 Task: Find an entire place in Jinjiang, China, for 3 adults and 1 child from 3 Aug to 17 Aug, with free cancellation, a price range of ₹3000 to ₹15000, 3 bedrooms, 4 beds, 2 bathrooms, and select 'Guest house' as the property type.
Action: Mouse moved to (410, 153)
Screenshot: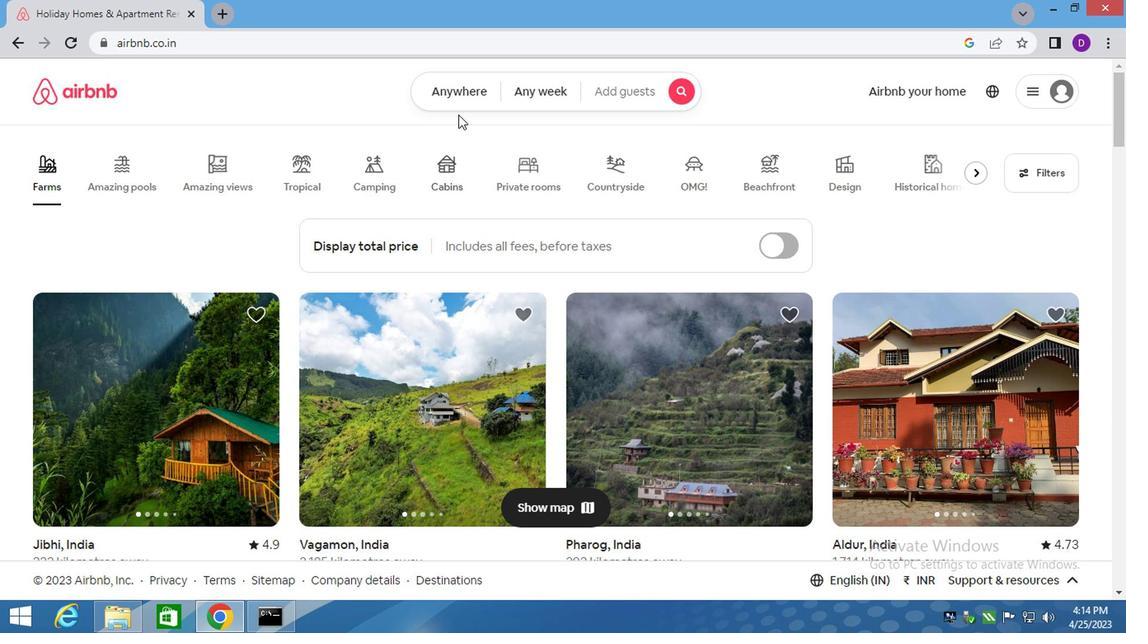 
Action: Mouse pressed left at (410, 153)
Screenshot: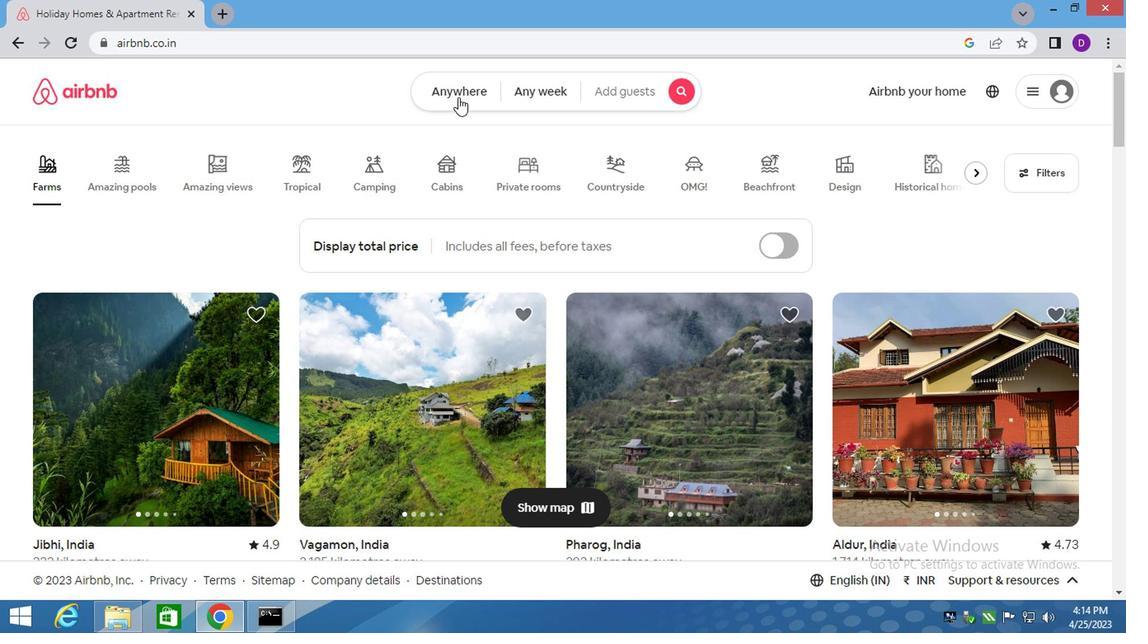 
Action: Mouse moved to (299, 196)
Screenshot: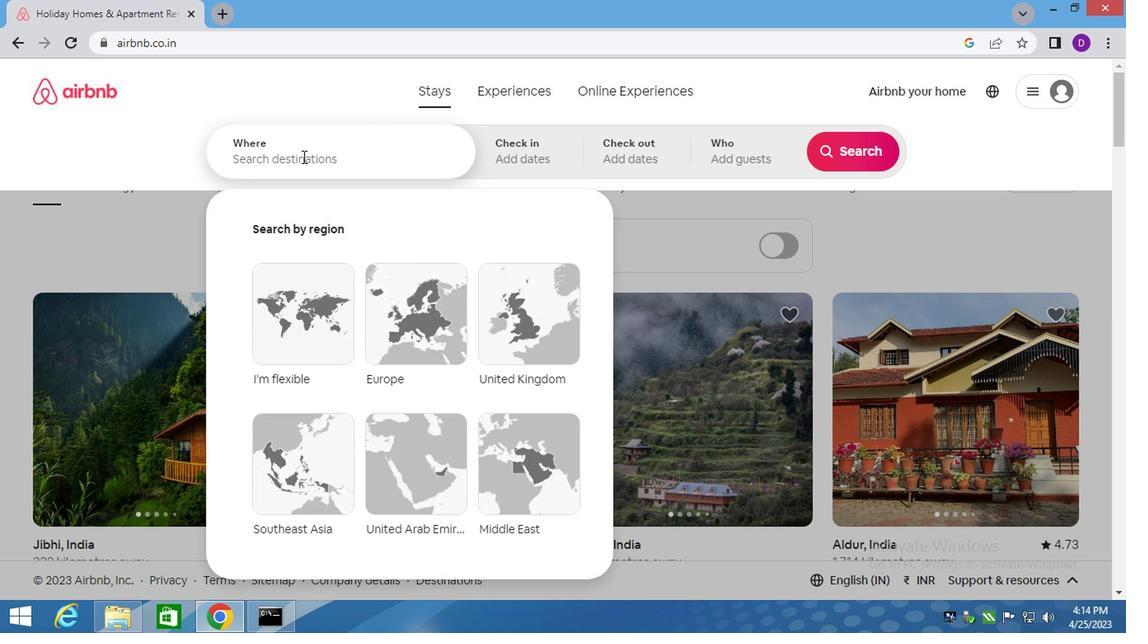 
Action: Mouse pressed left at (299, 196)
Screenshot: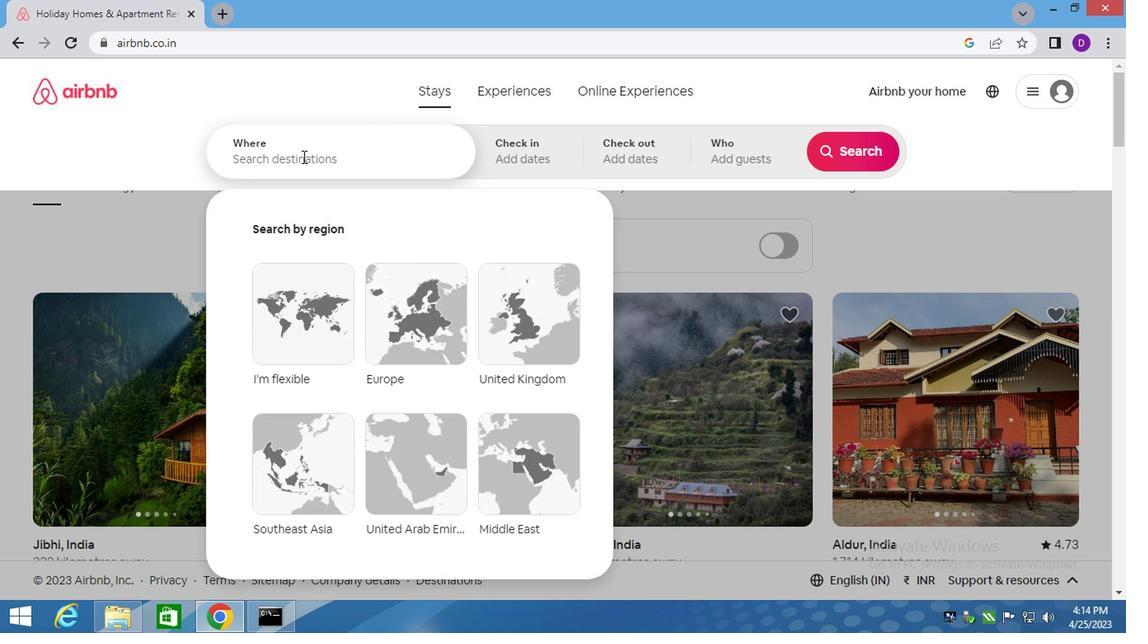 
Action: Key pressed <Key.shift><Key.shift><Key.shift><Key.shift><Key.shift><Key.shift><Key.shift><Key.shift><Key.shift><Key.shift><Key.shift><Key.shift><Key.shift><Key.shift><Key.shift><Key.shift><Key.shift><Key.shift><Key.shift><Key.shift><Key.shift><Key.shift><Key.shift><Key.shift><Key.shift><Key.shift><Key.shift><Key.shift><Key.shift><Key.shift><Key.shift><Key.shift><Key.shift><Key.shift><Key.shift>JINJIANG,<Key.space><Key.shift>CHINA<Key.enter>
Screenshot: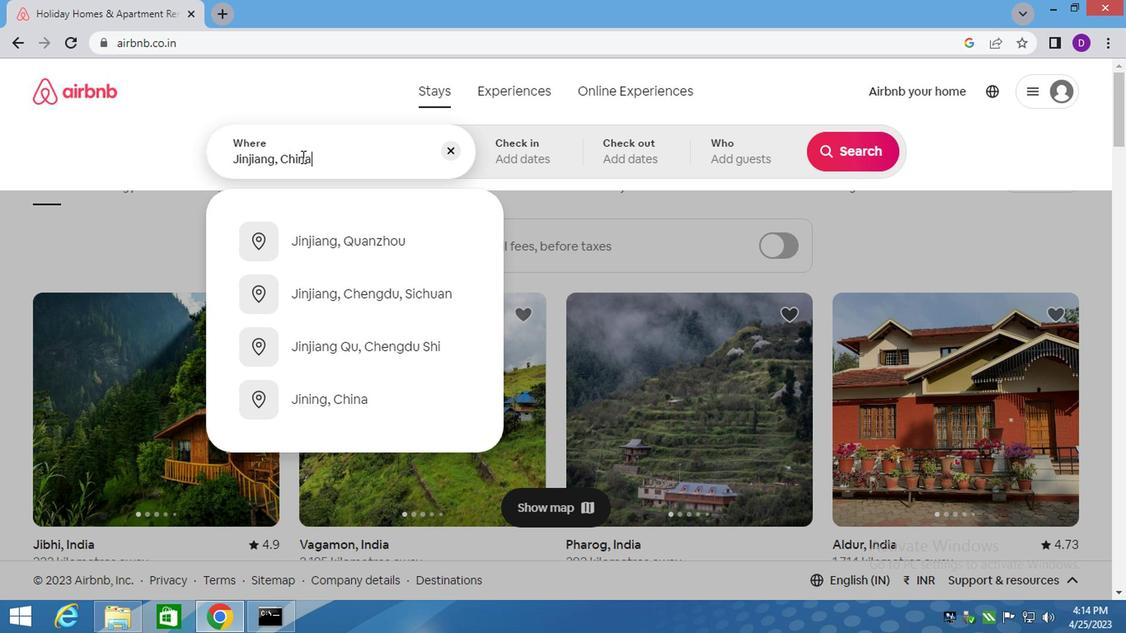 
Action: Mouse moved to (689, 287)
Screenshot: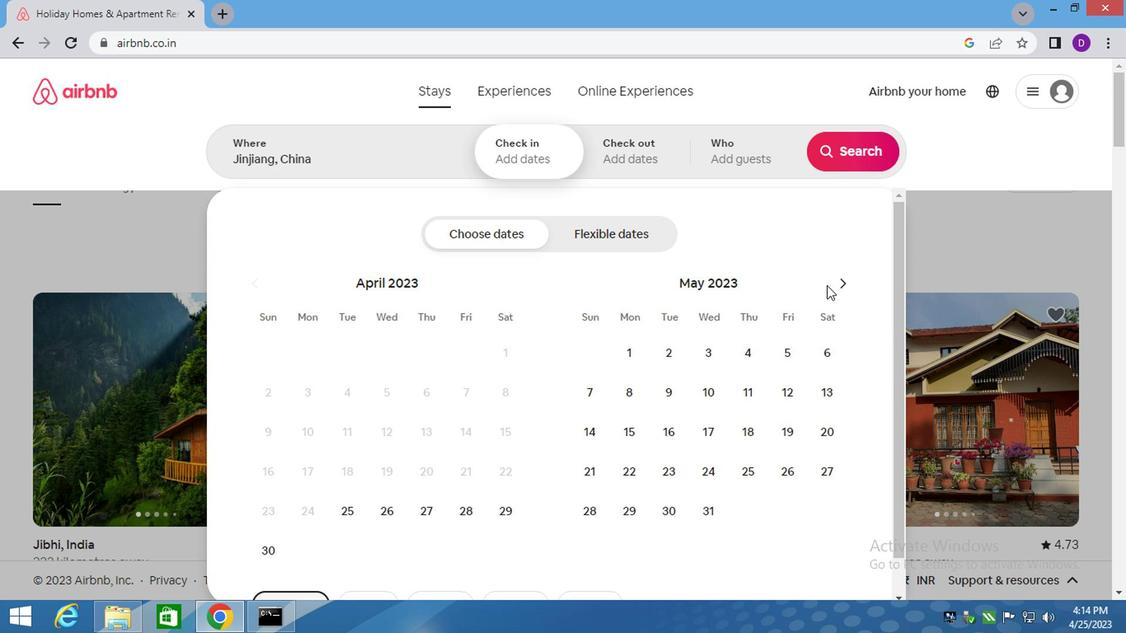 
Action: Mouse pressed left at (689, 287)
Screenshot: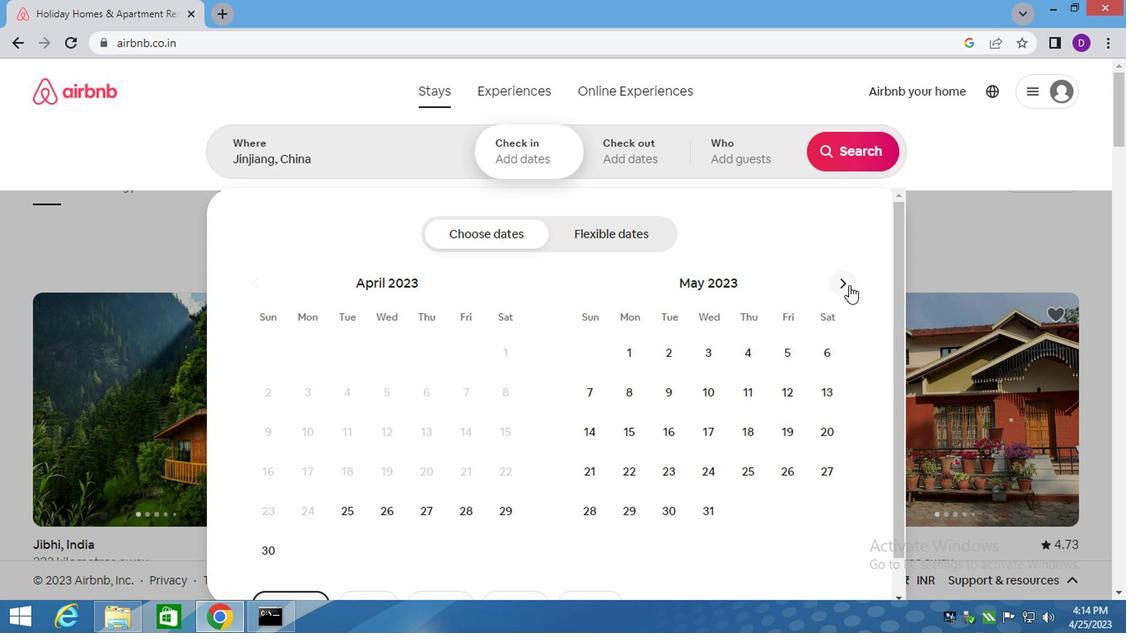 
Action: Mouse pressed left at (689, 287)
Screenshot: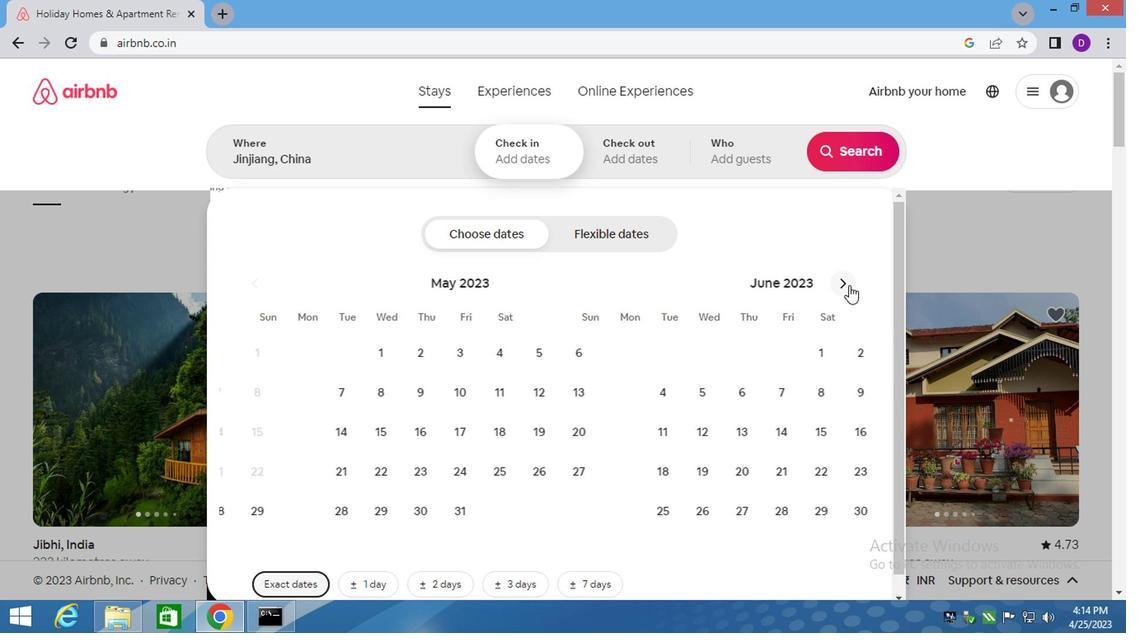 
Action: Mouse pressed left at (689, 287)
Screenshot: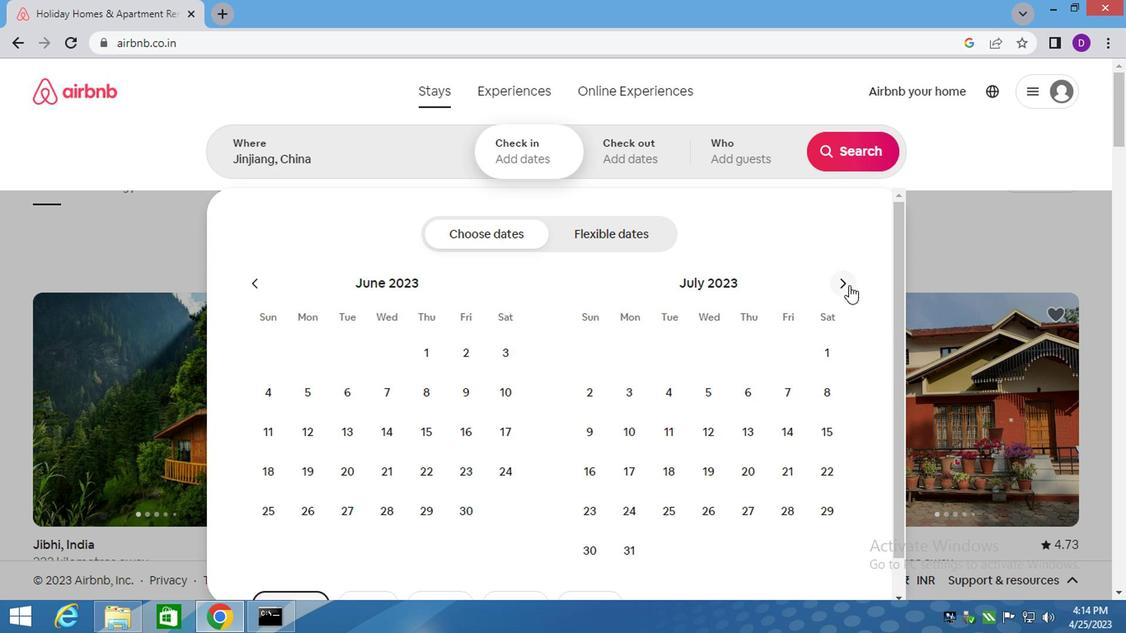 
Action: Mouse moved to (617, 335)
Screenshot: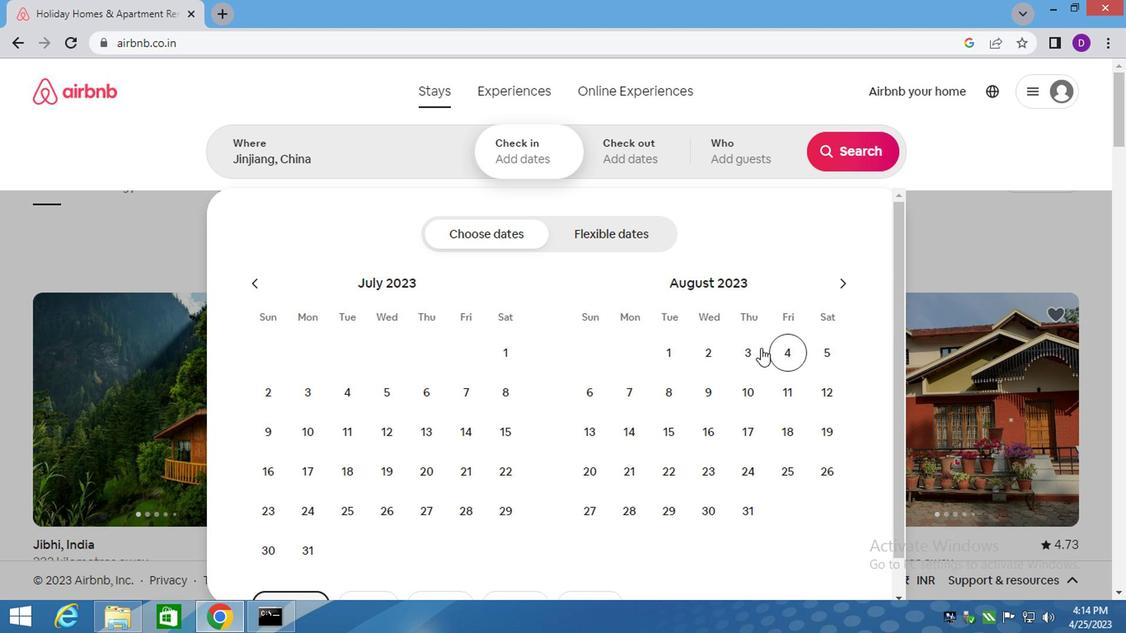 
Action: Mouse pressed left at (617, 335)
Screenshot: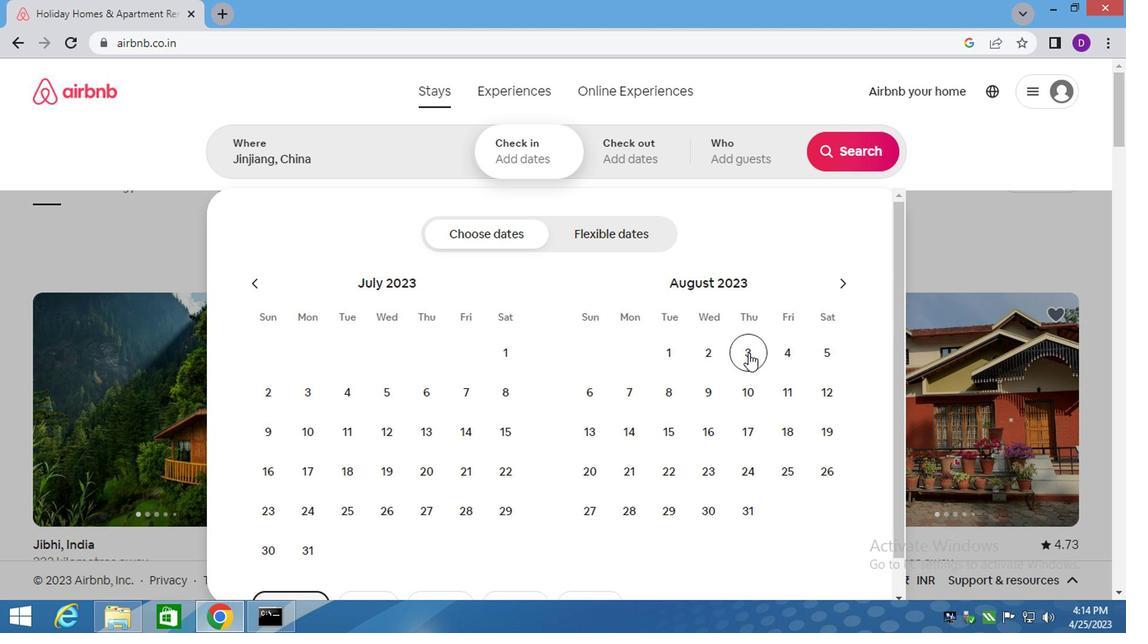 
Action: Mouse moved to (606, 394)
Screenshot: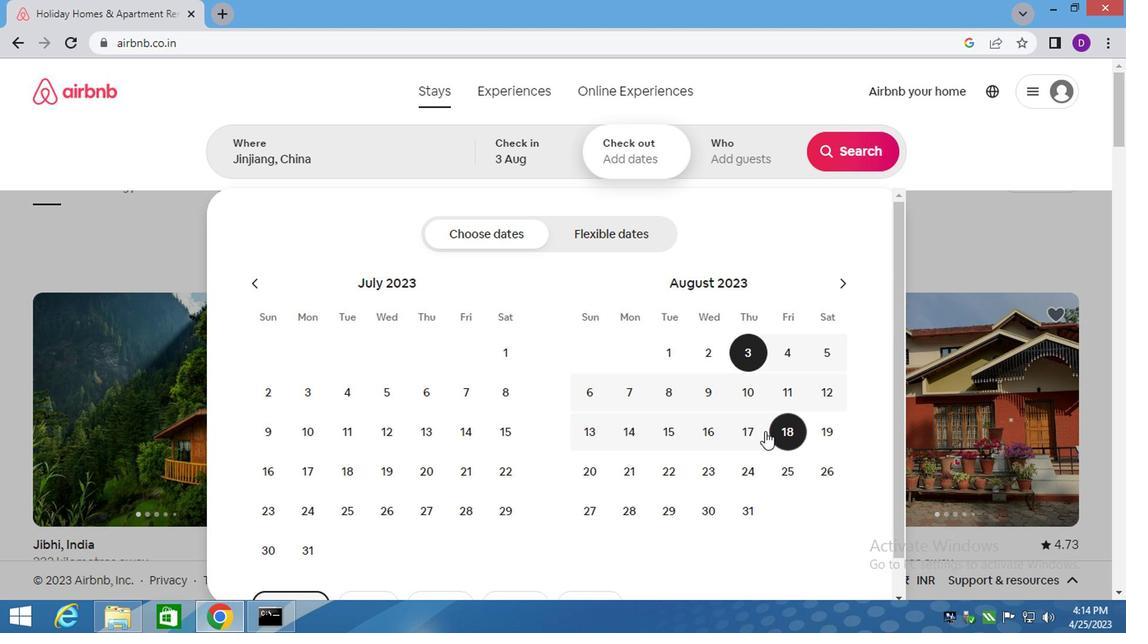
Action: Mouse pressed left at (606, 394)
Screenshot: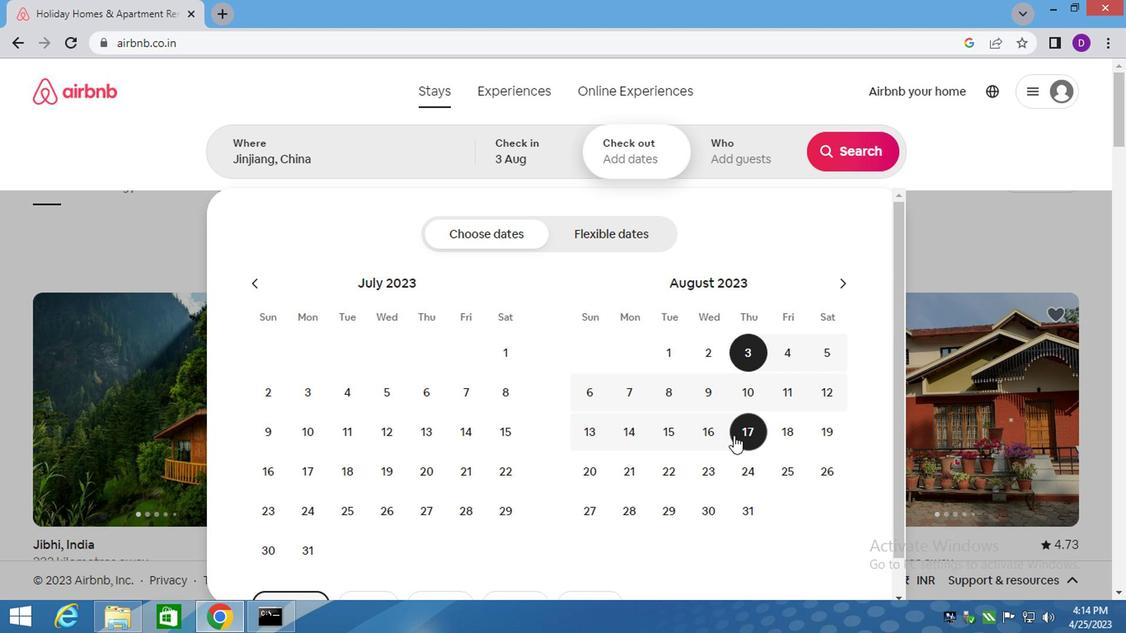
Action: Mouse moved to (609, 207)
Screenshot: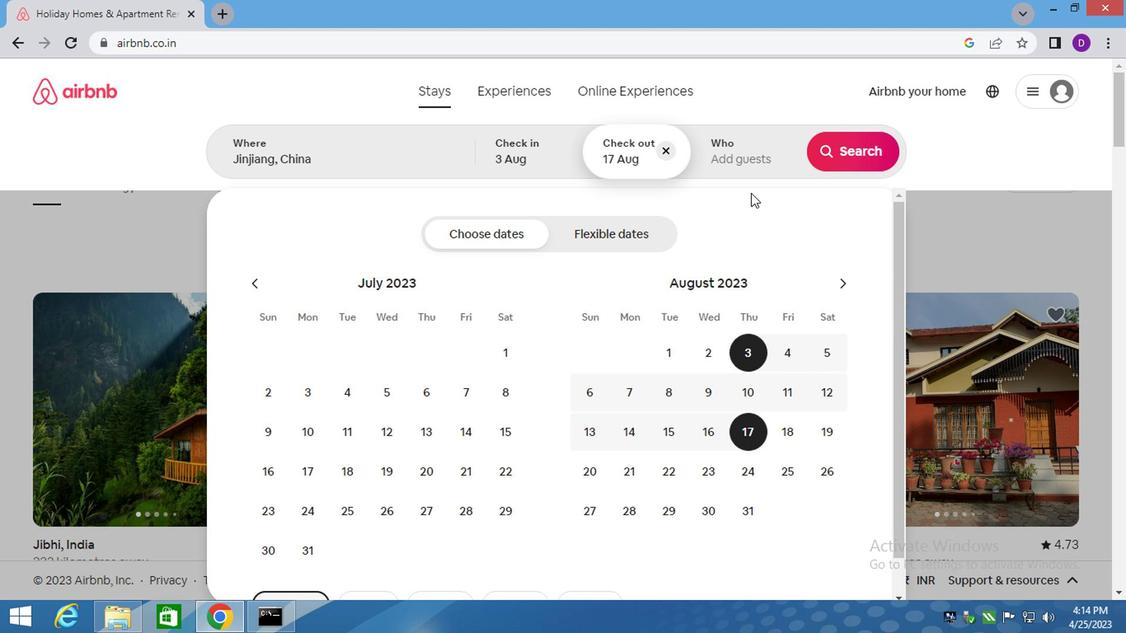 
Action: Mouse pressed left at (609, 207)
Screenshot: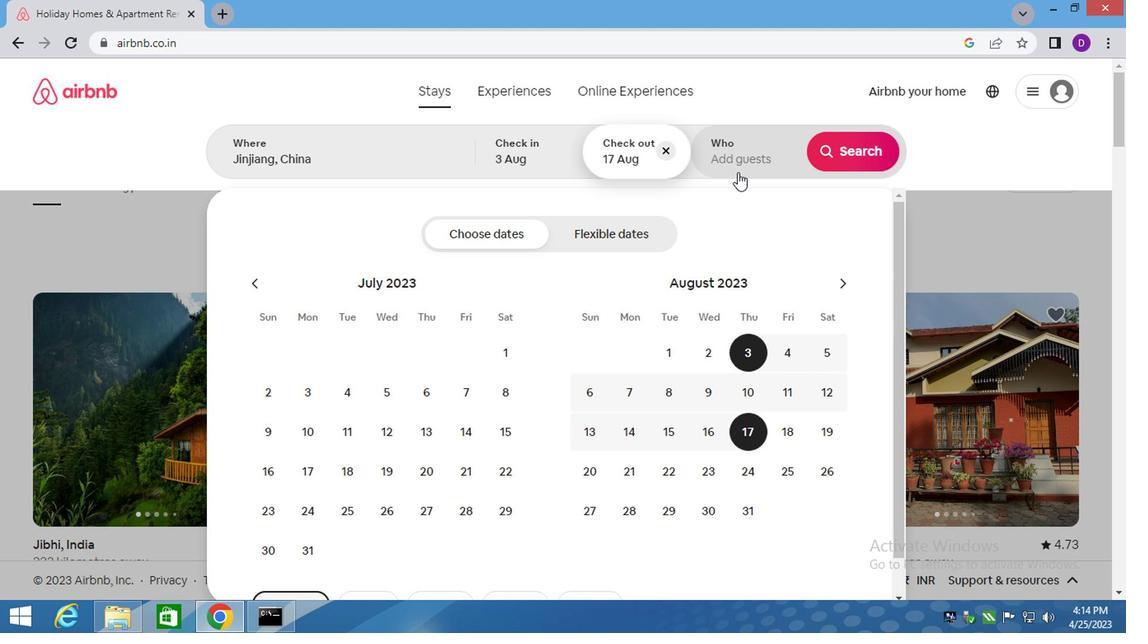 
Action: Mouse moved to (690, 256)
Screenshot: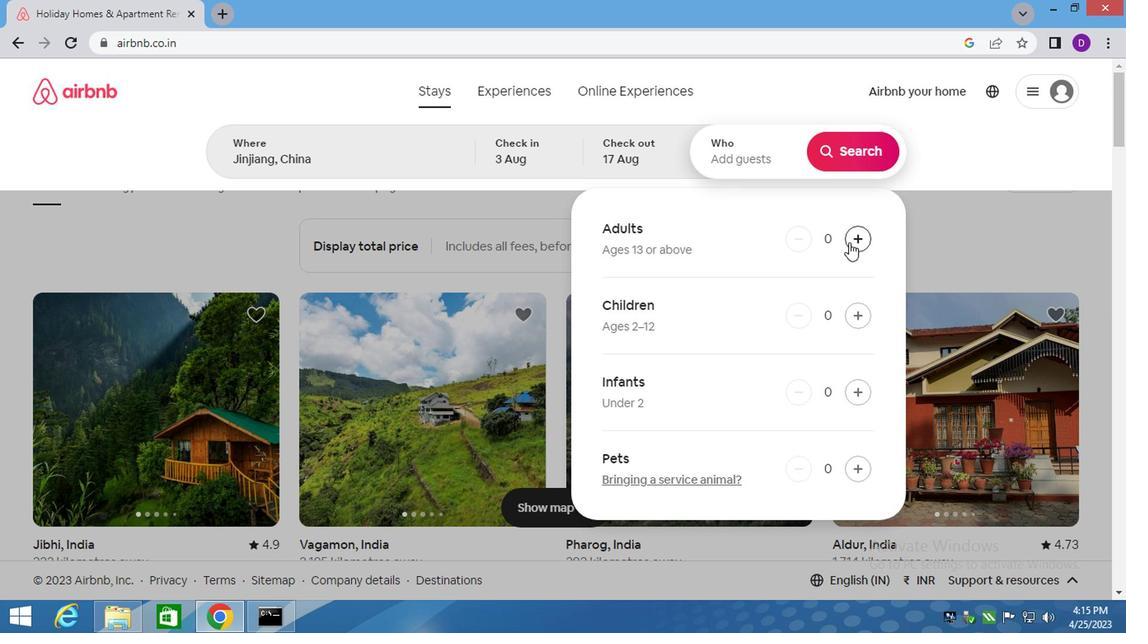 
Action: Mouse pressed left at (690, 256)
Screenshot: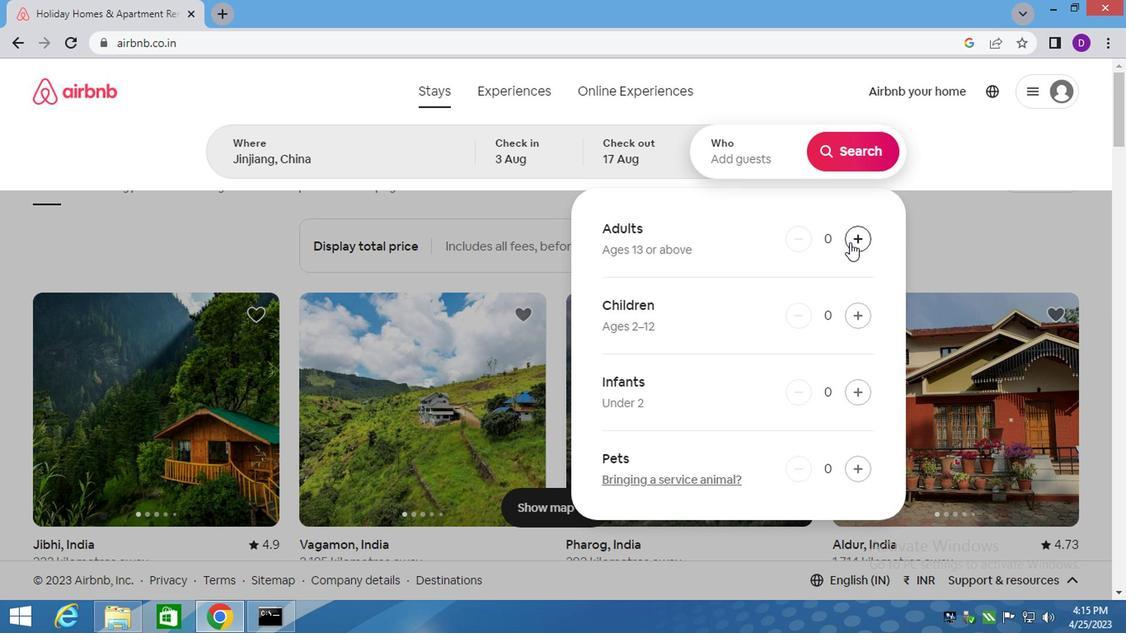 
Action: Mouse moved to (690, 255)
Screenshot: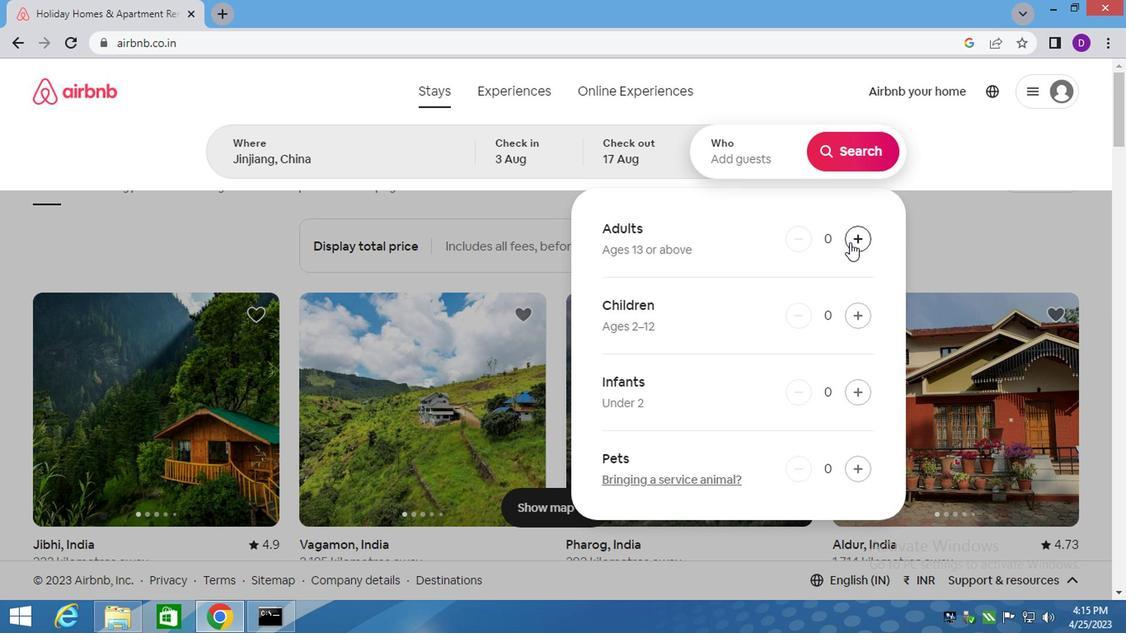 
Action: Mouse pressed left at (690, 255)
Screenshot: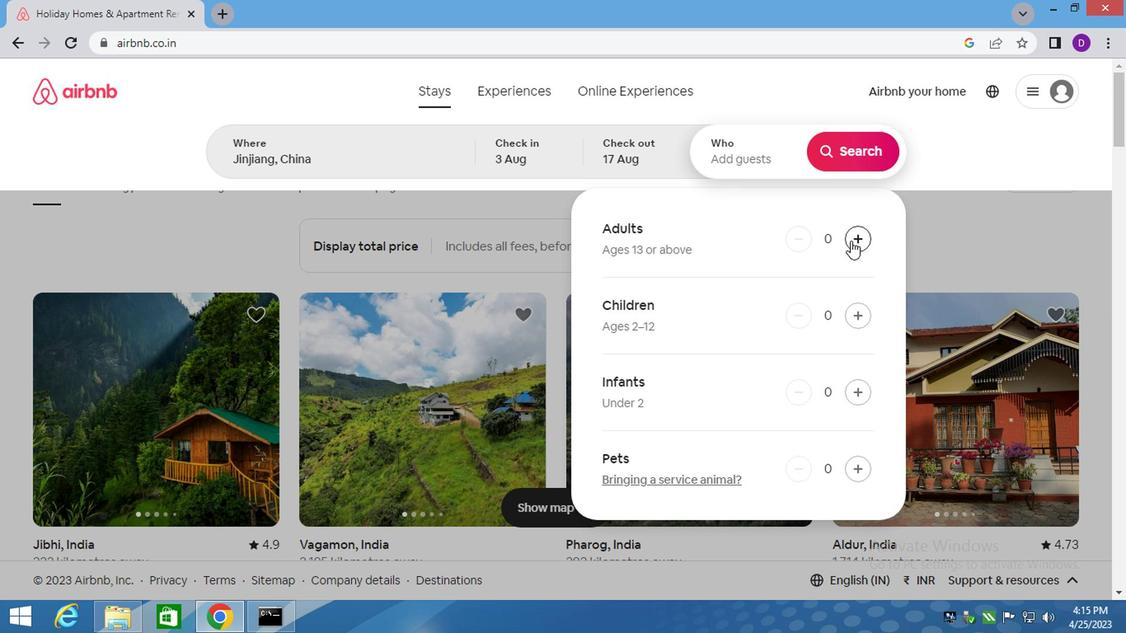 
Action: Mouse pressed left at (690, 255)
Screenshot: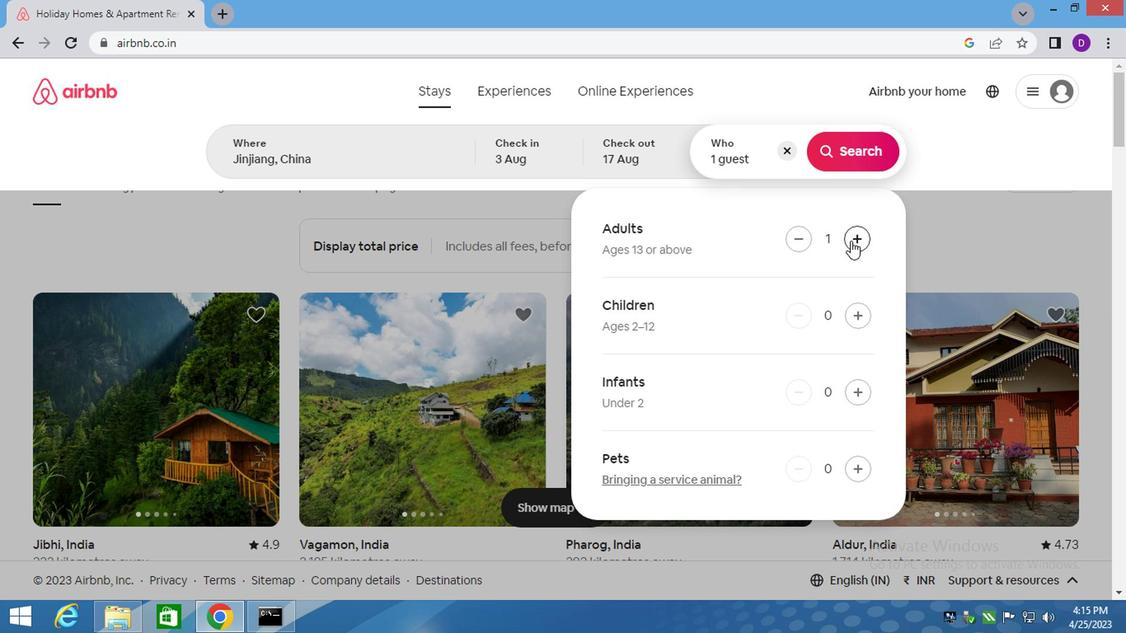 
Action: Mouse moved to (692, 310)
Screenshot: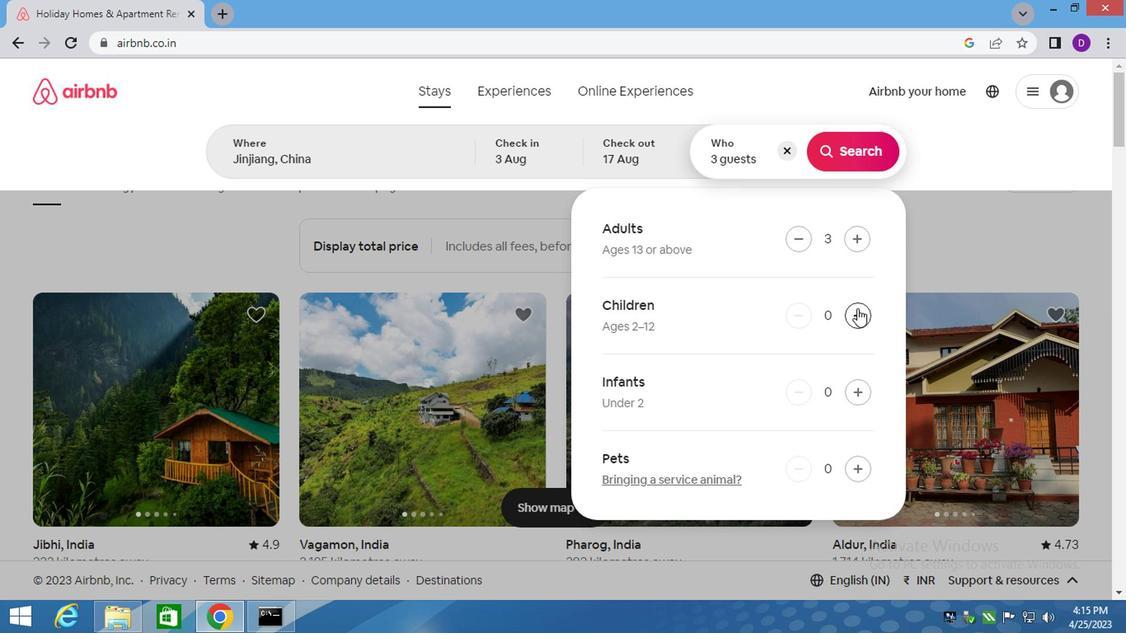 
Action: Mouse pressed left at (692, 310)
Screenshot: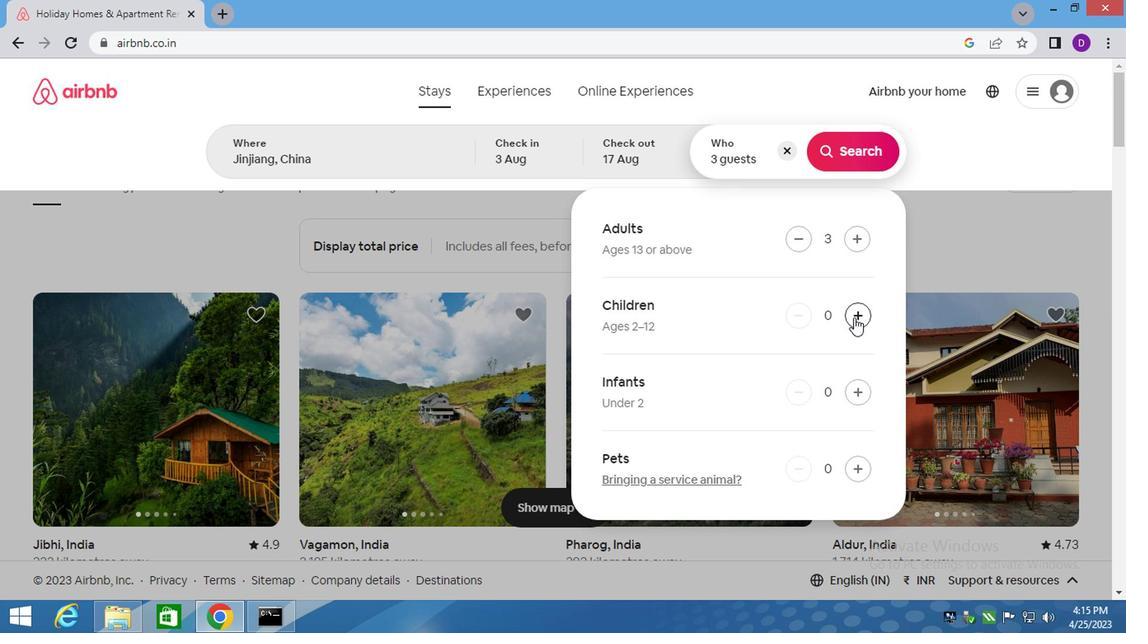 
Action: Mouse moved to (684, 191)
Screenshot: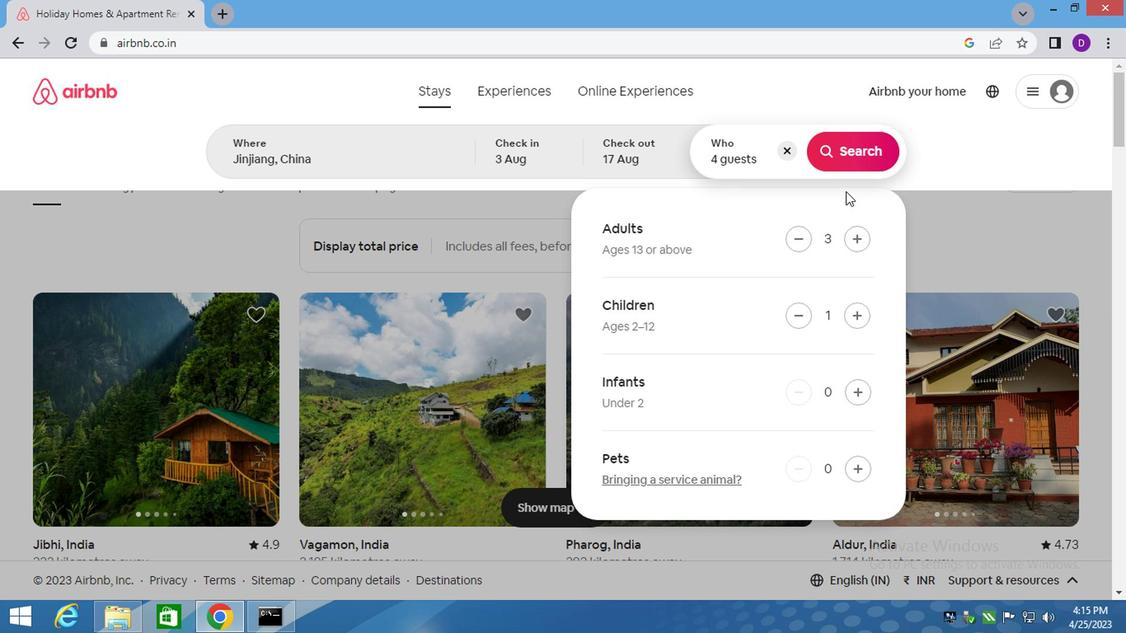 
Action: Mouse pressed left at (684, 191)
Screenshot: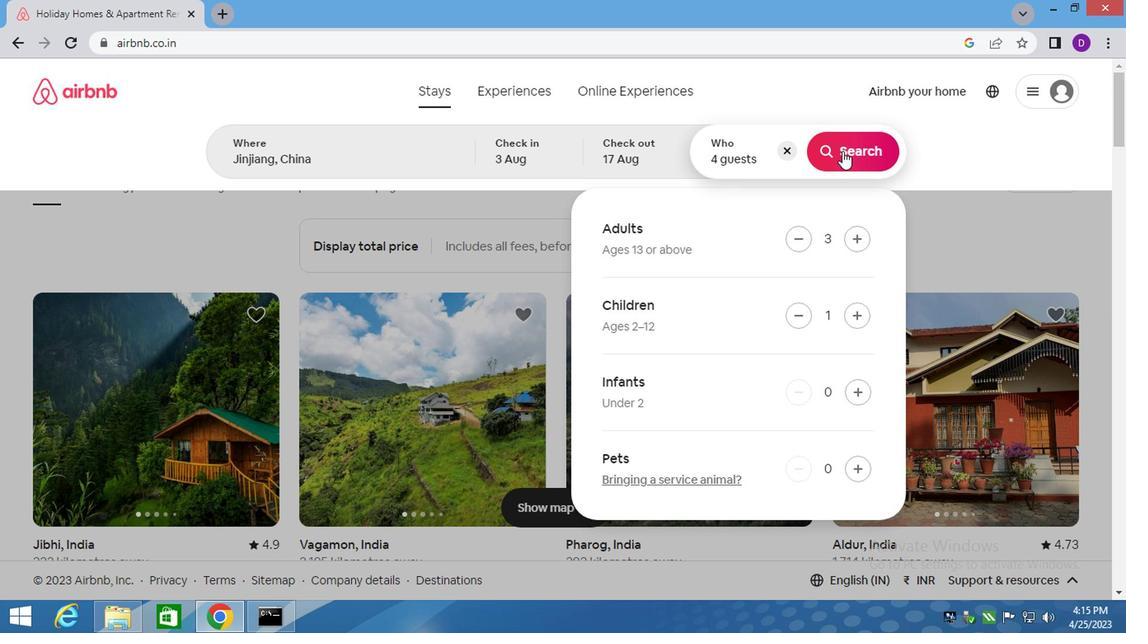 
Action: Mouse moved to (831, 188)
Screenshot: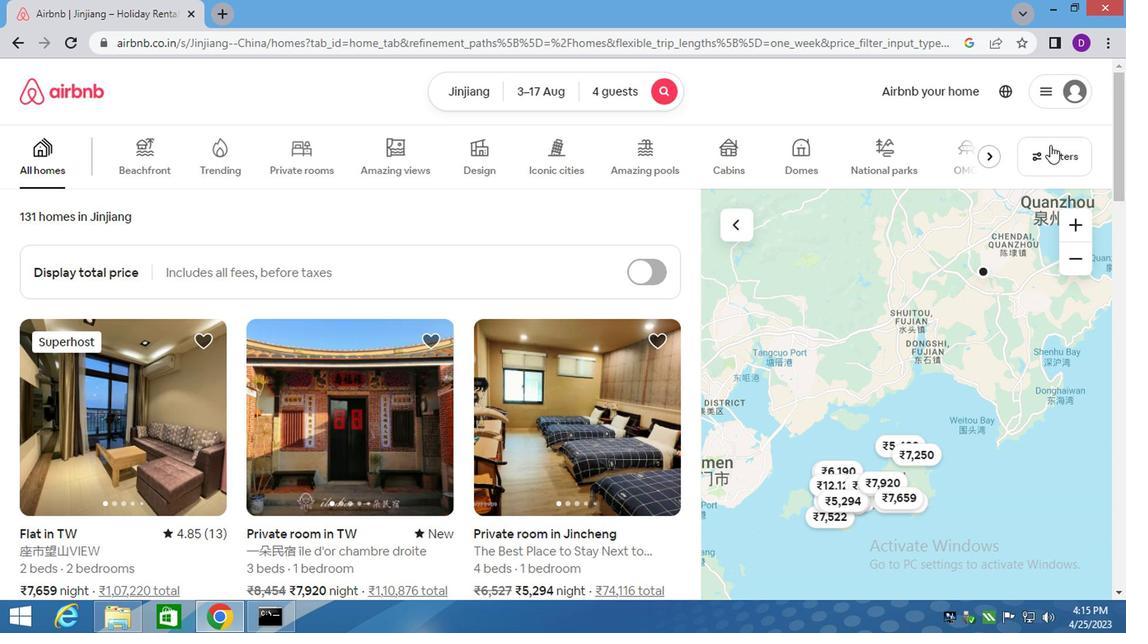
Action: Mouse pressed left at (831, 188)
Screenshot: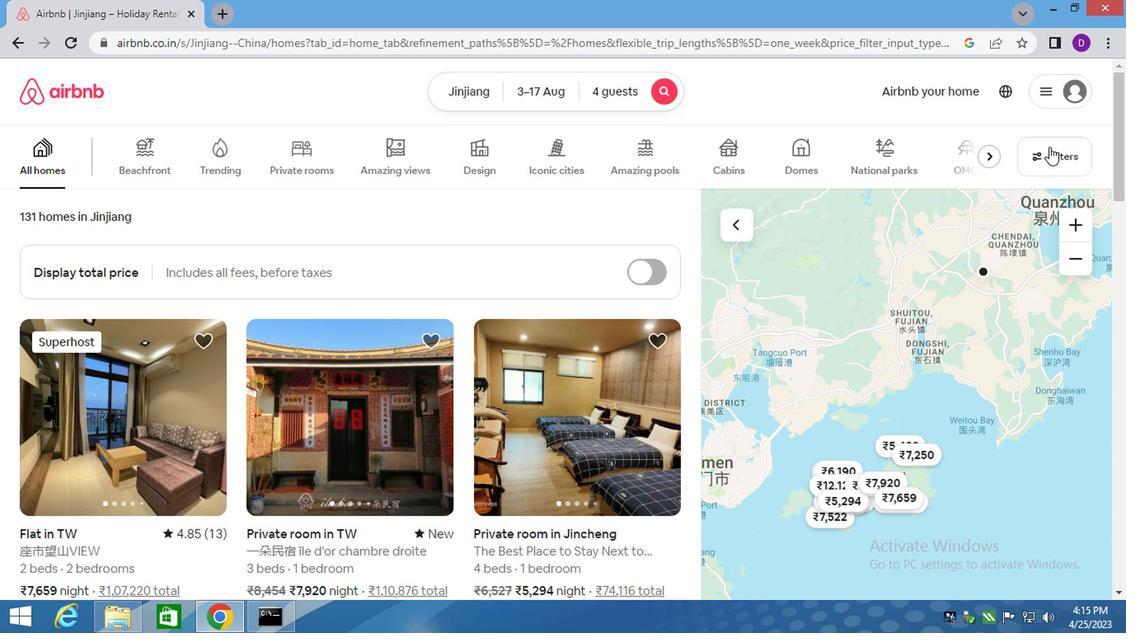 
Action: Mouse moved to (339, 343)
Screenshot: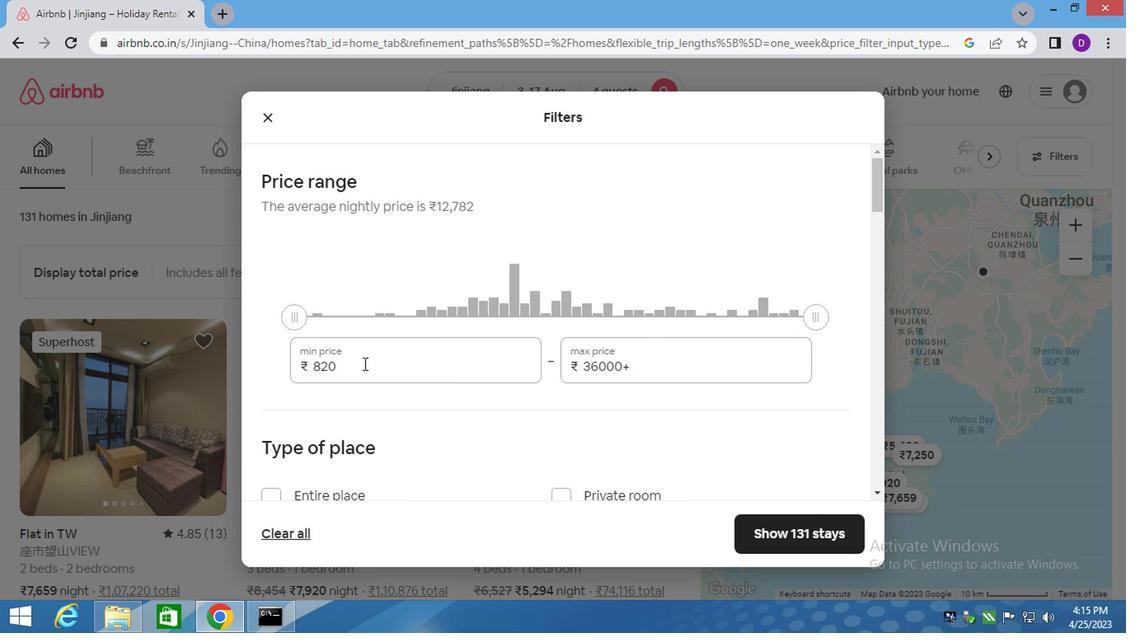 
Action: Mouse pressed left at (339, 343)
Screenshot: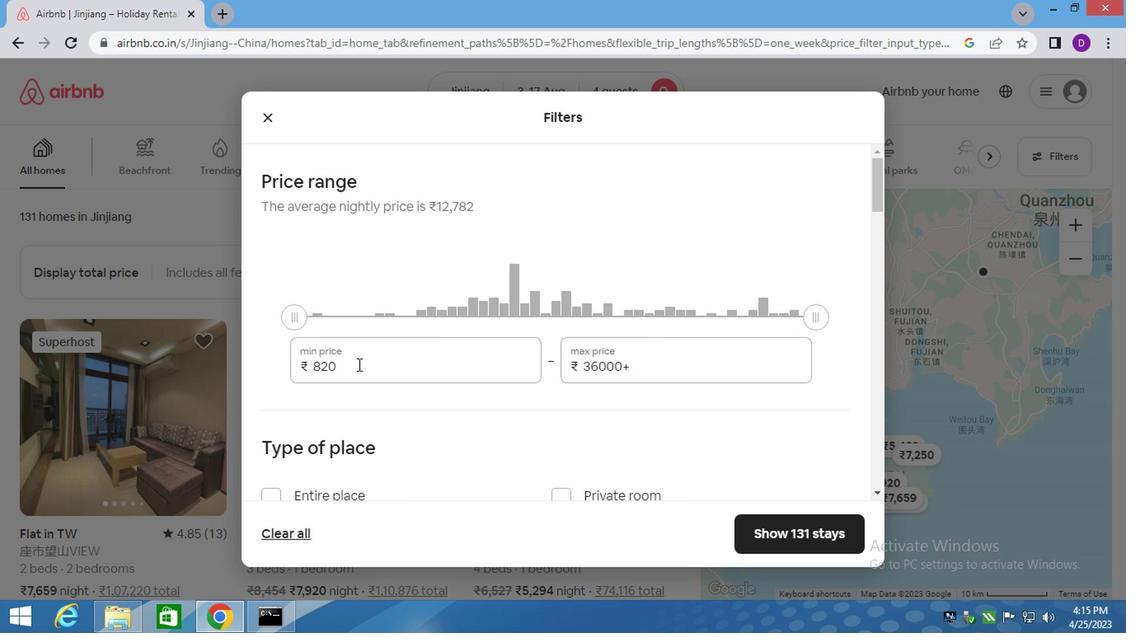 
Action: Mouse pressed left at (339, 343)
Screenshot: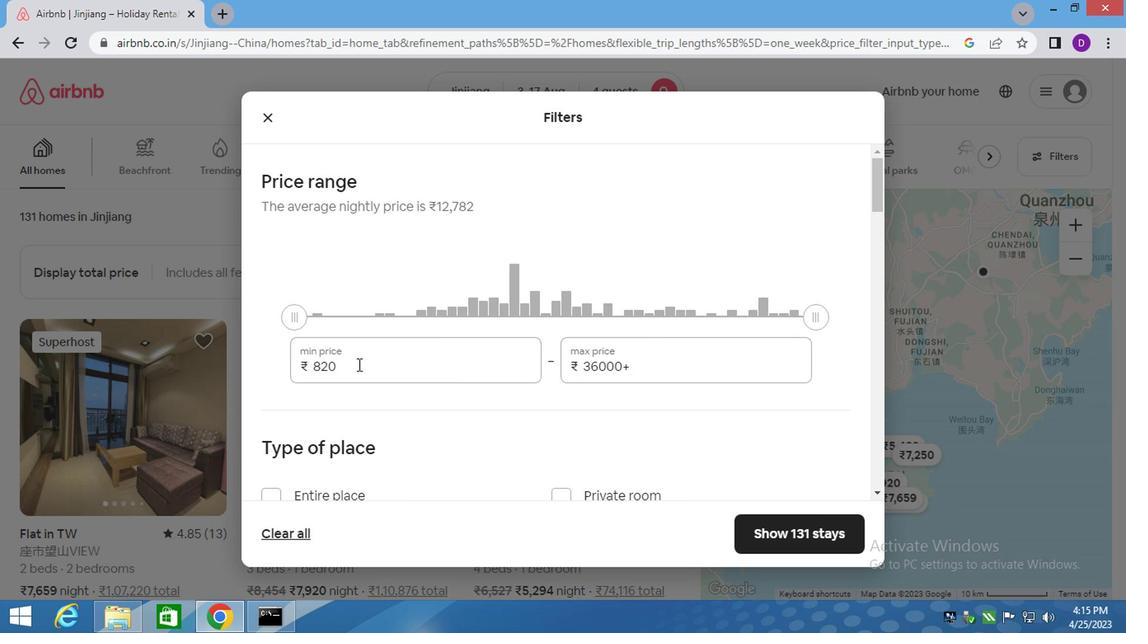 
Action: Key pressed 3000<Key.tab>15000
Screenshot: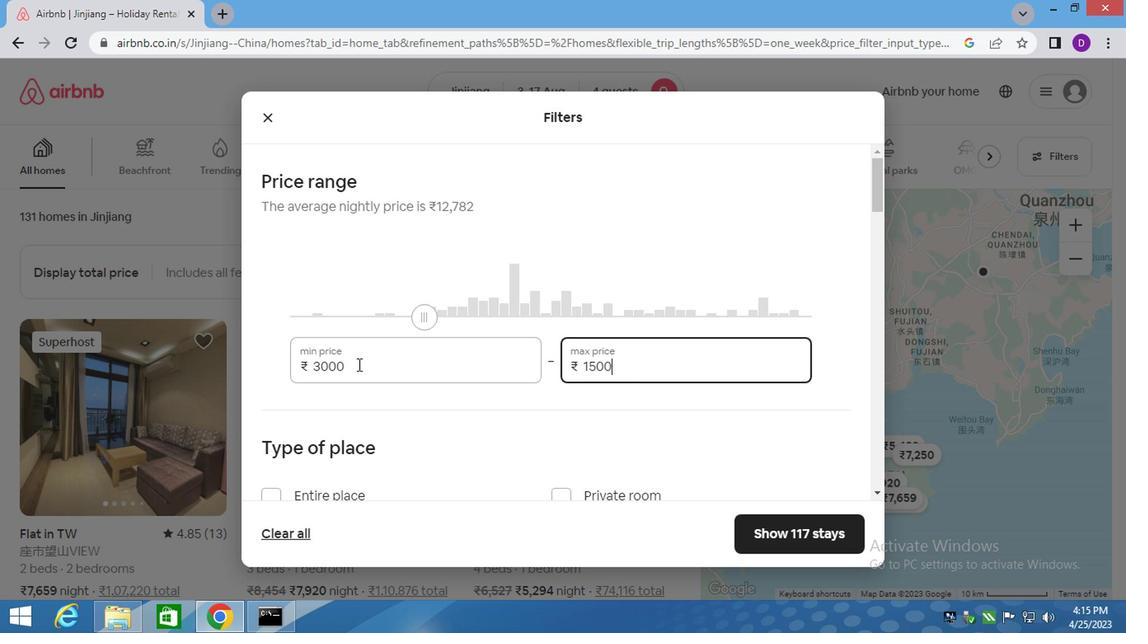 
Action: Mouse moved to (262, 403)
Screenshot: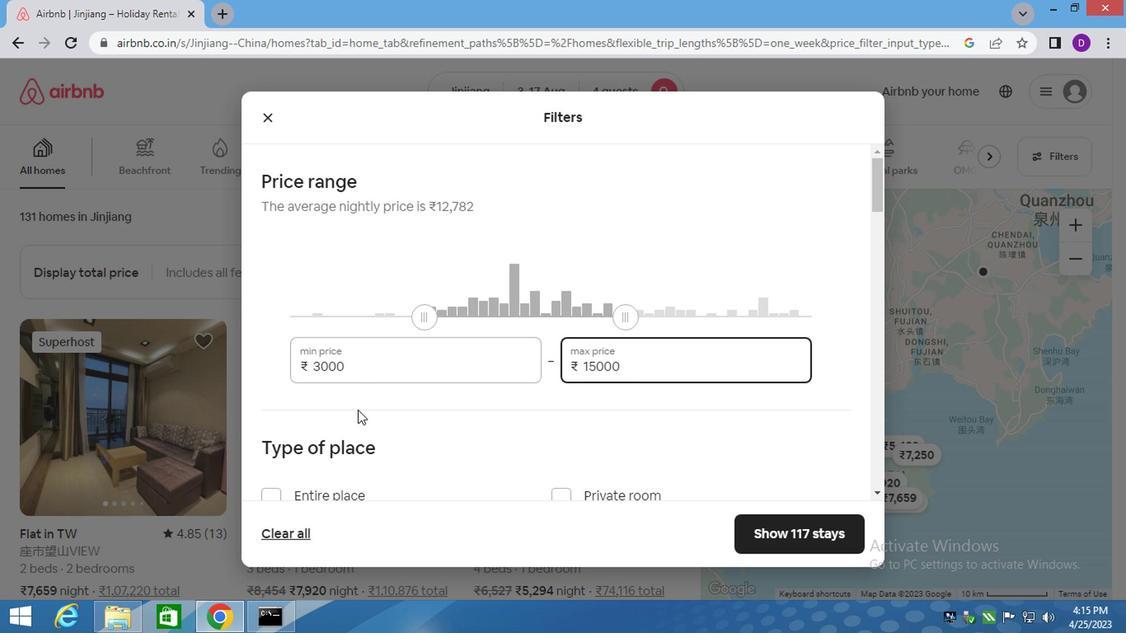 
Action: Mouse scrolled (262, 402) with delta (0, 0)
Screenshot: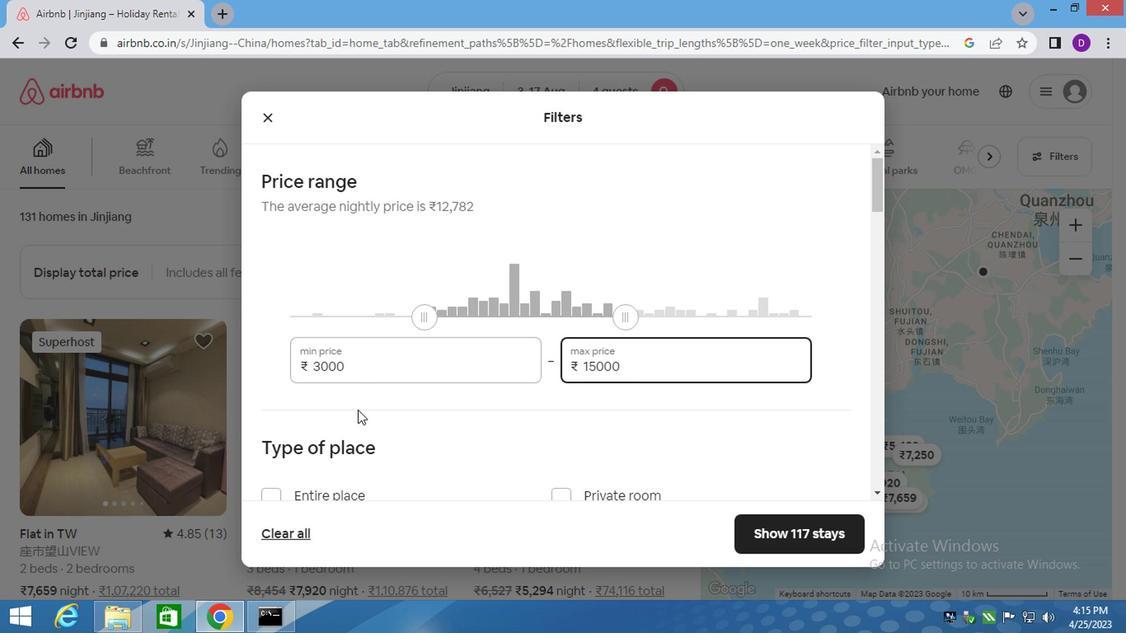 
Action: Mouse moved to (277, 381)
Screenshot: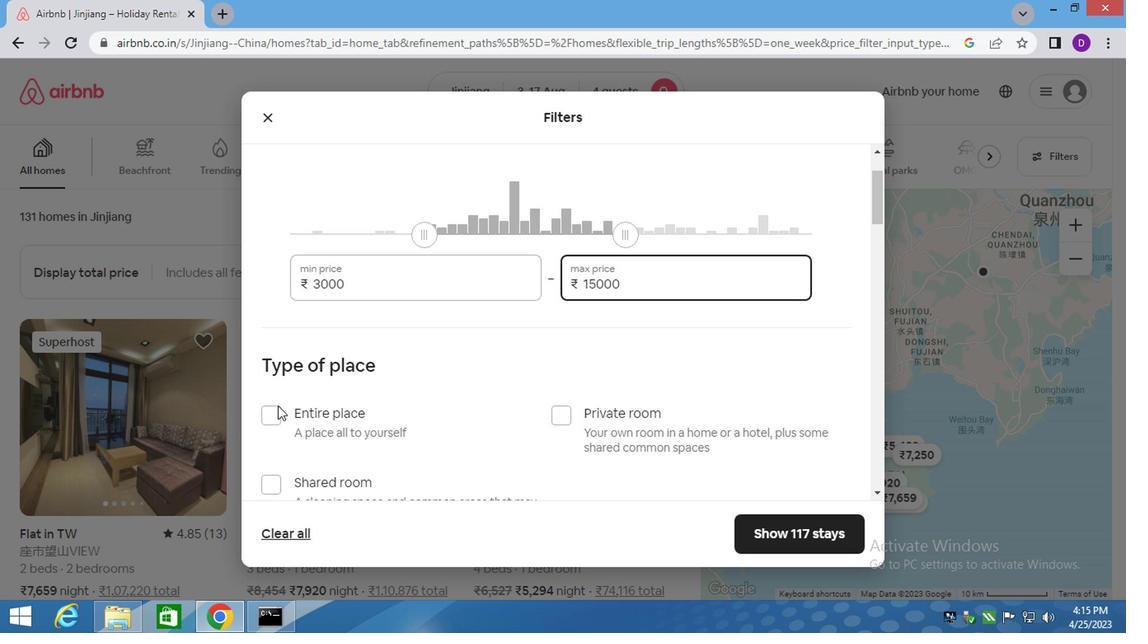 
Action: Mouse pressed left at (277, 381)
Screenshot: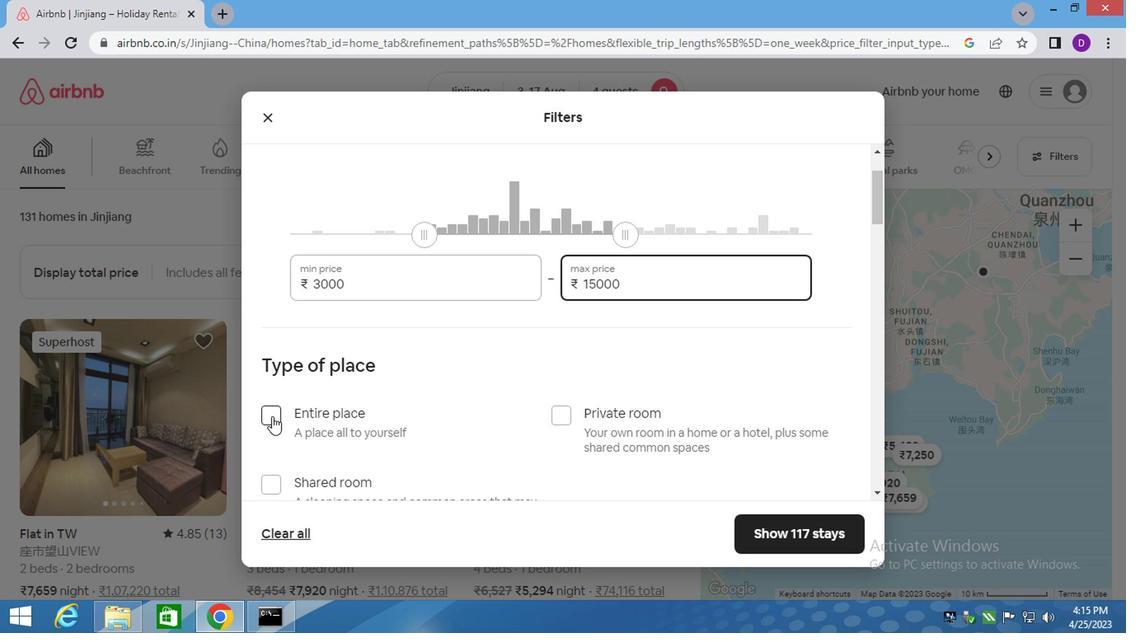 
Action: Mouse moved to (437, 393)
Screenshot: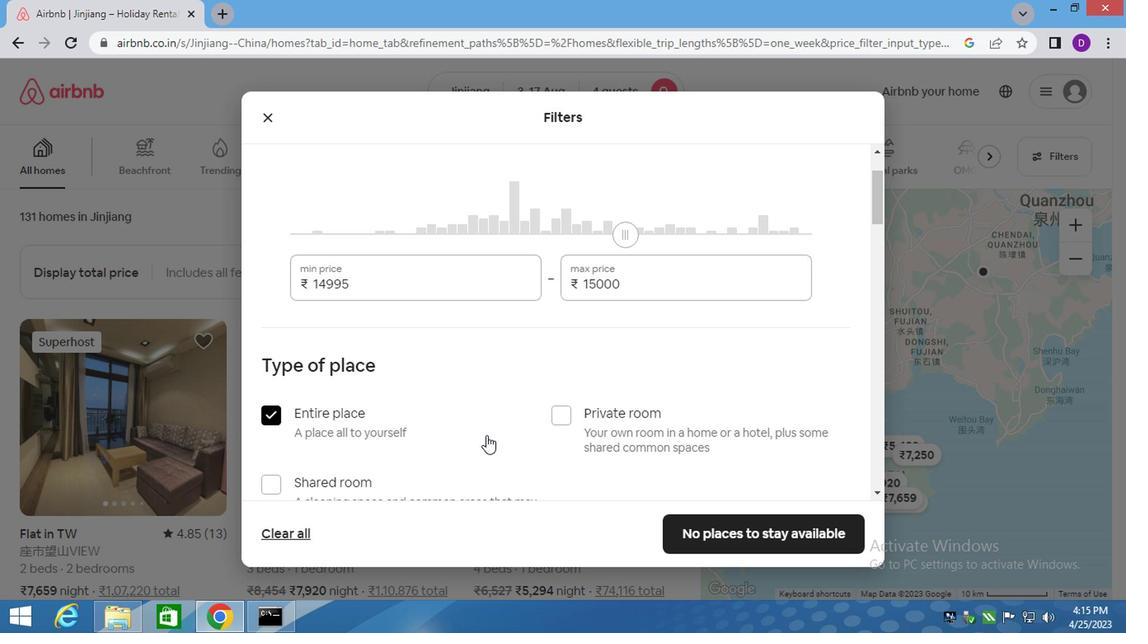 
Action: Mouse scrolled (437, 393) with delta (0, 0)
Screenshot: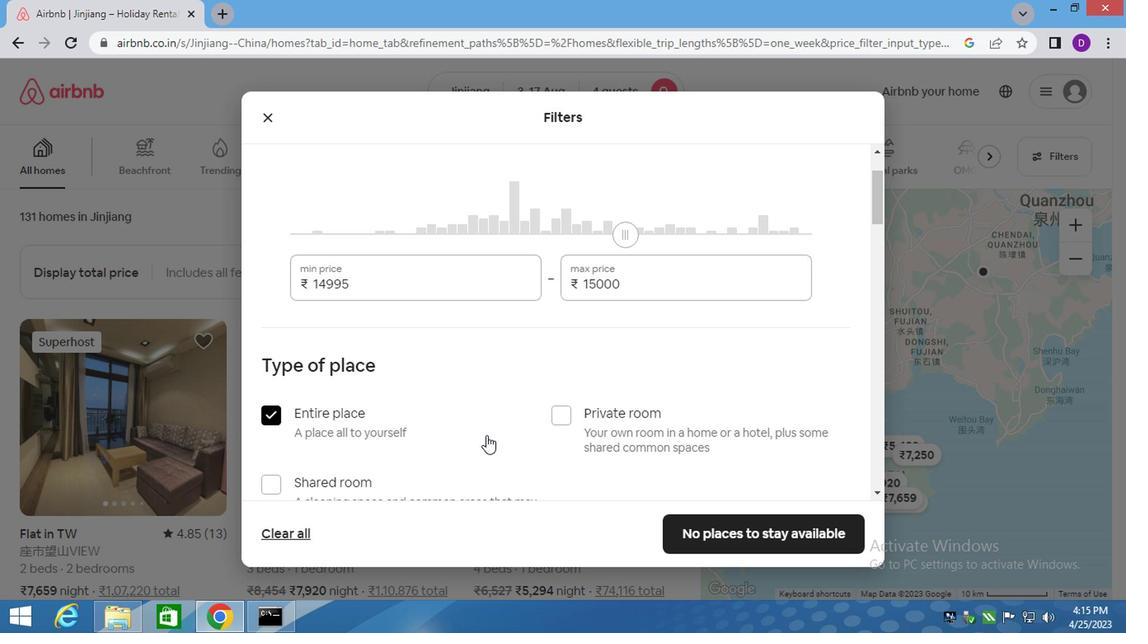 
Action: Mouse moved to (440, 392)
Screenshot: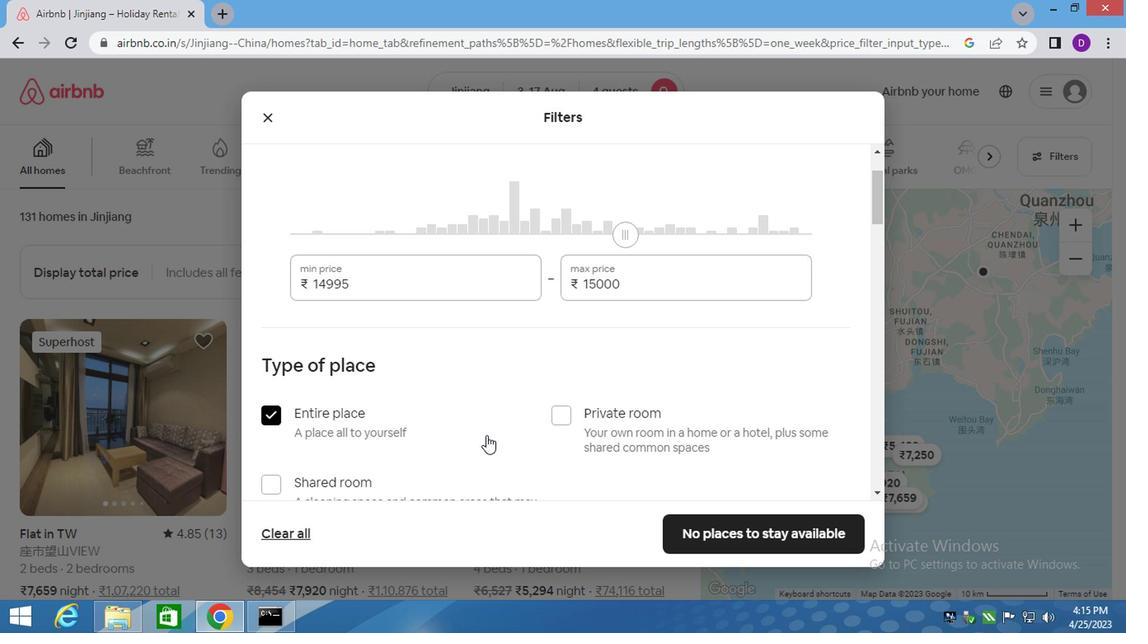
Action: Mouse scrolled (440, 391) with delta (0, 0)
Screenshot: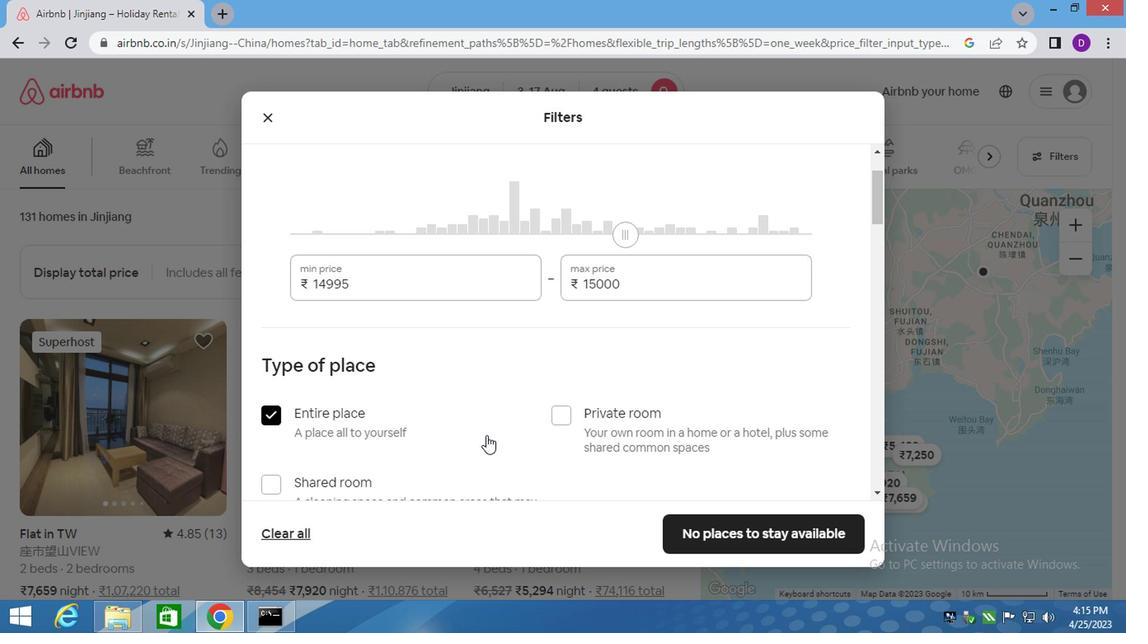 
Action: Mouse scrolled (440, 391) with delta (0, 0)
Screenshot: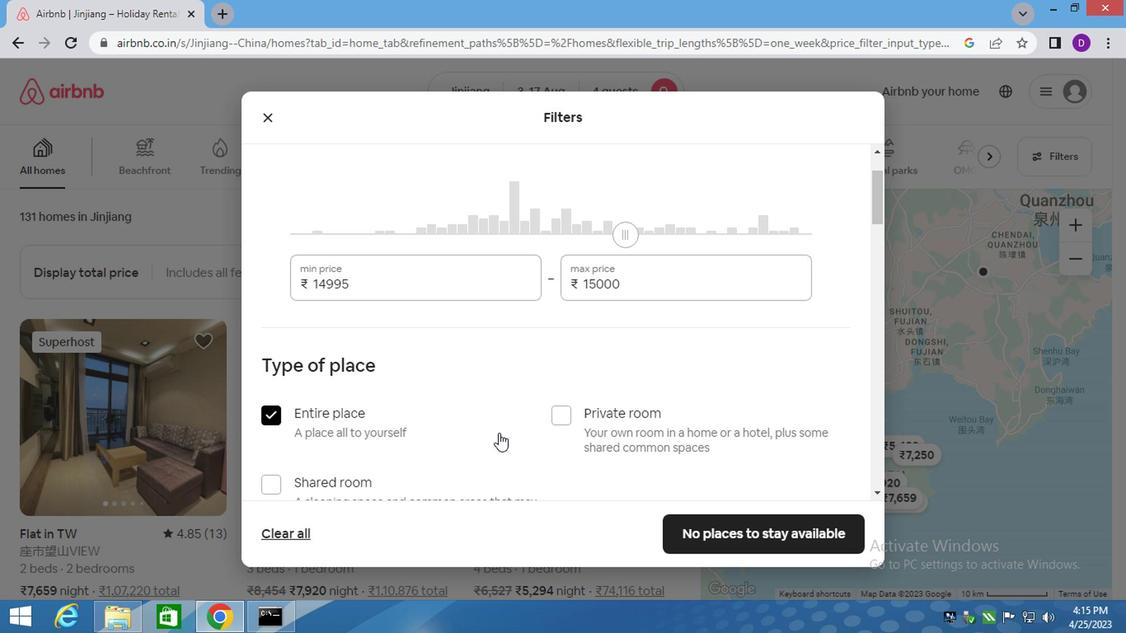 
Action: Mouse moved to (419, 368)
Screenshot: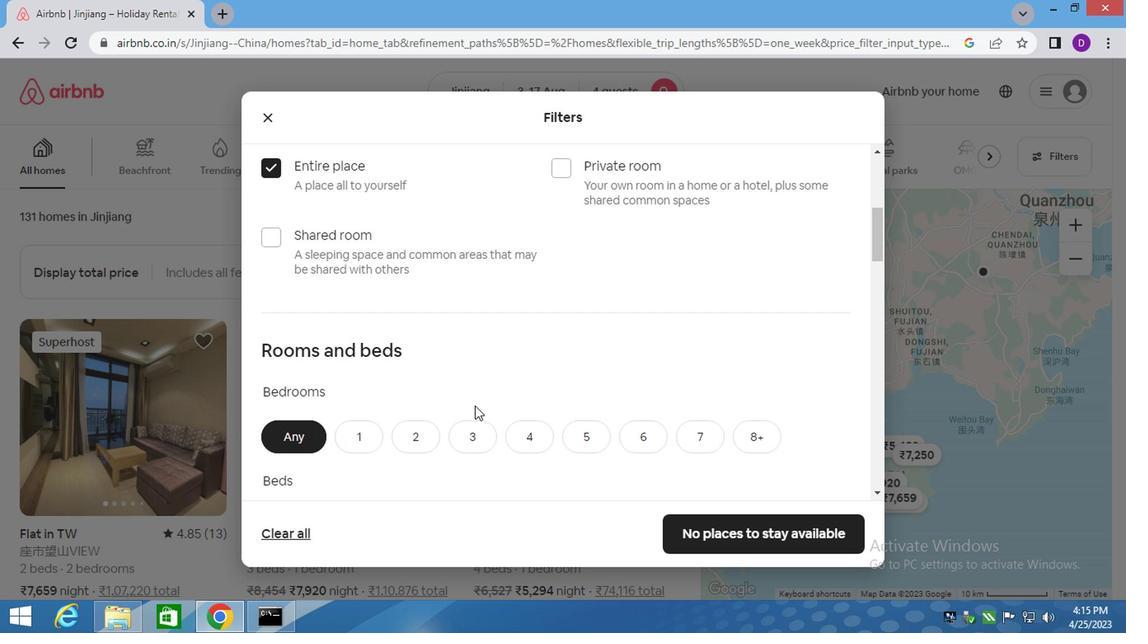 
Action: Mouse scrolled (419, 367) with delta (0, 0)
Screenshot: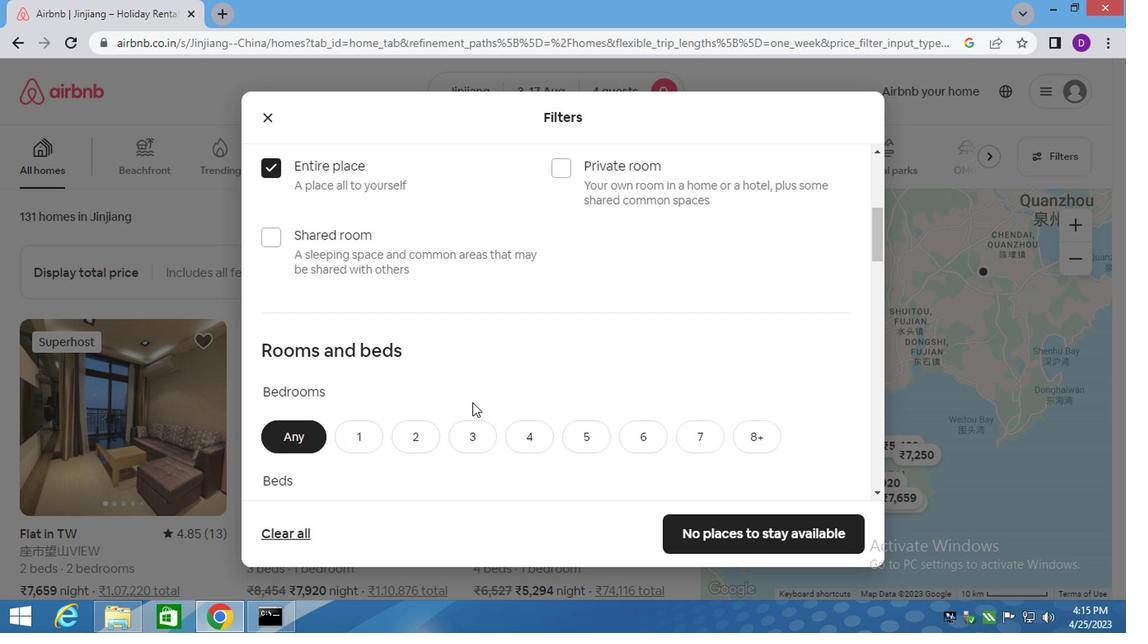 
Action: Mouse scrolled (419, 367) with delta (0, 0)
Screenshot: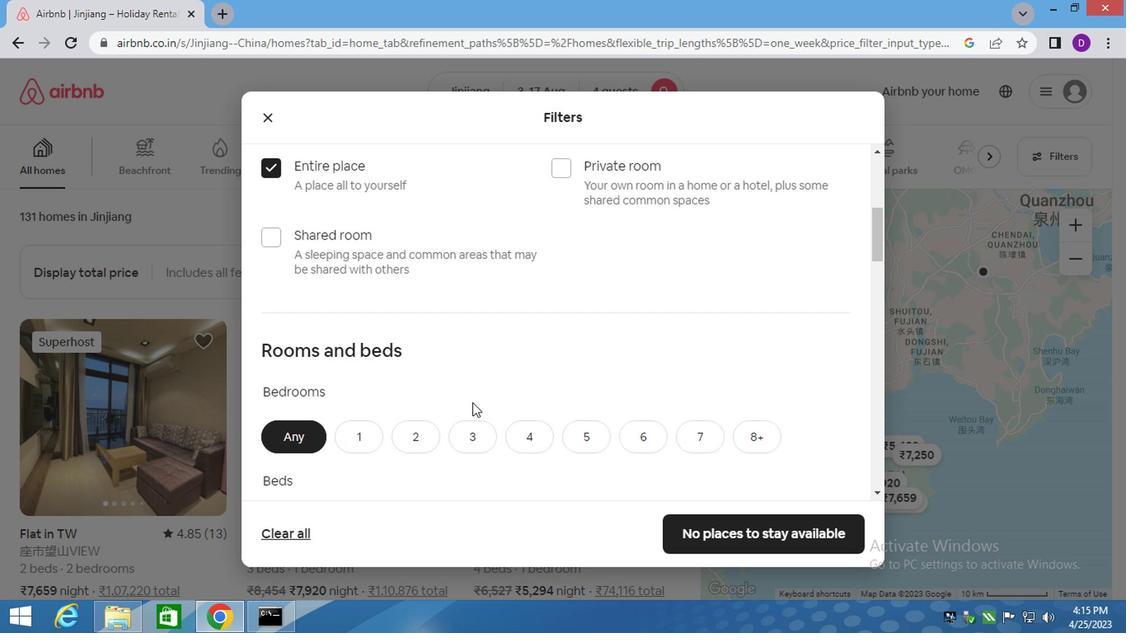 
Action: Mouse moved to (412, 282)
Screenshot: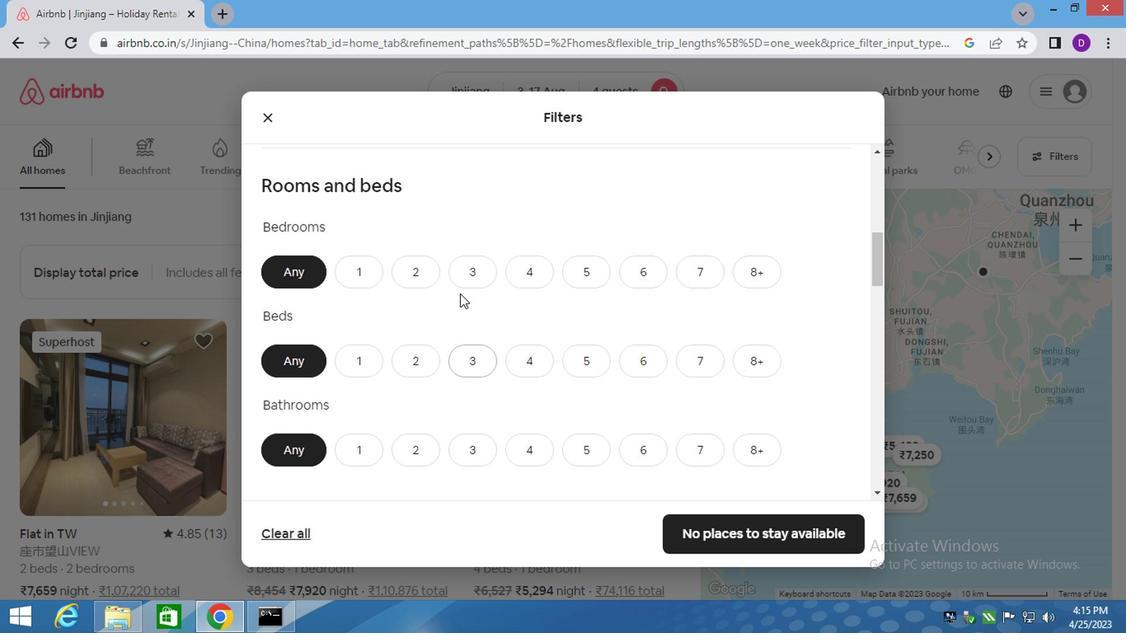 
Action: Mouse pressed left at (412, 282)
Screenshot: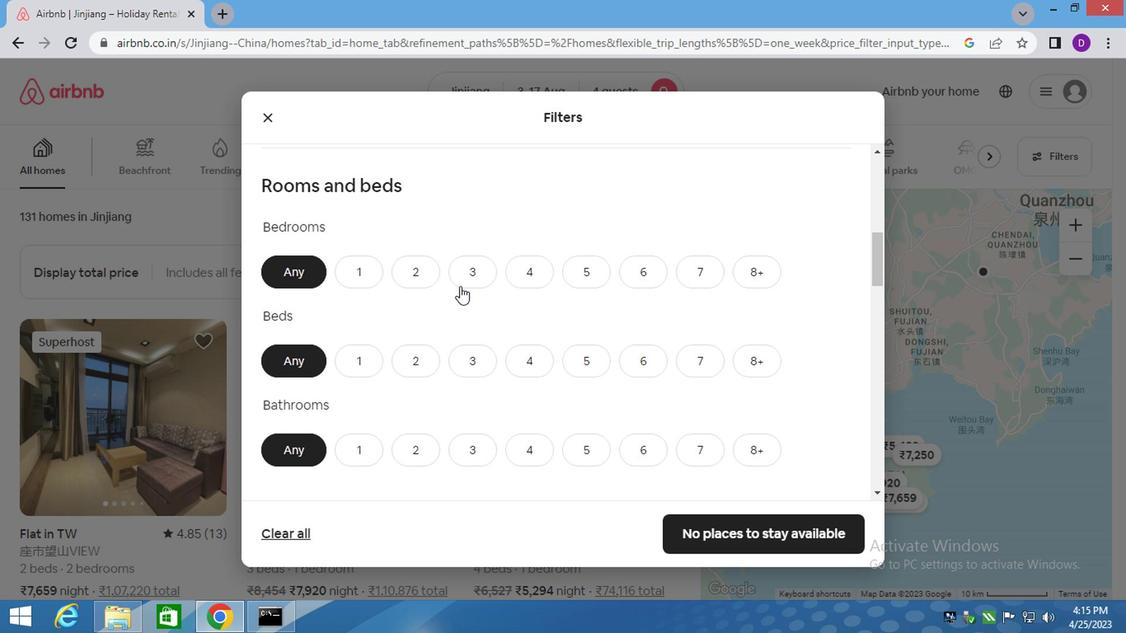 
Action: Mouse moved to (458, 346)
Screenshot: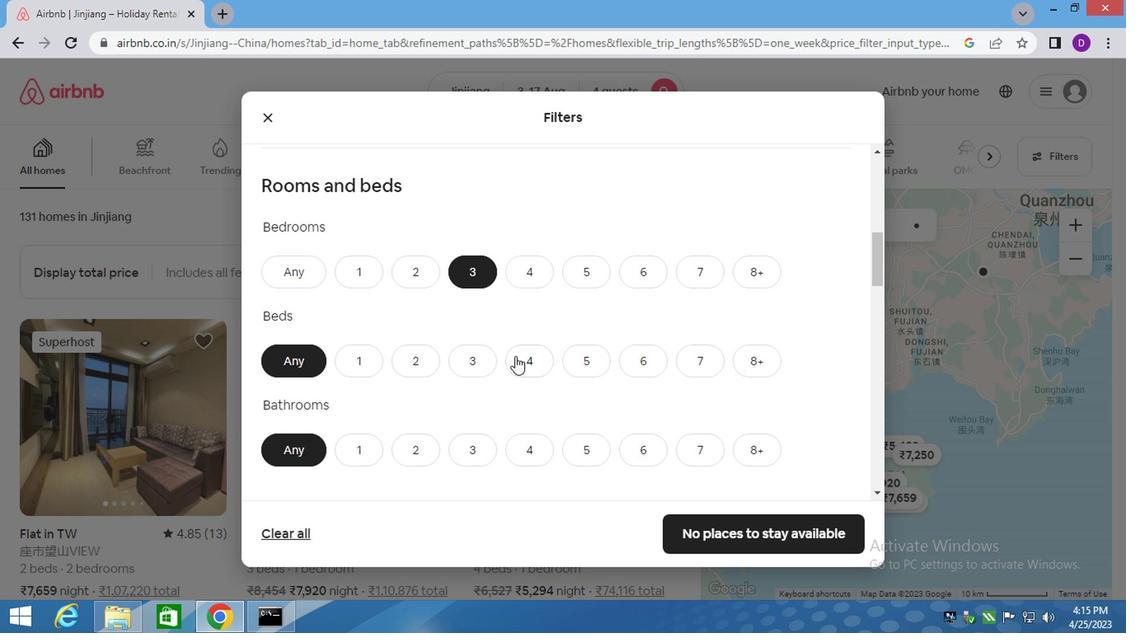 
Action: Mouse pressed left at (458, 346)
Screenshot: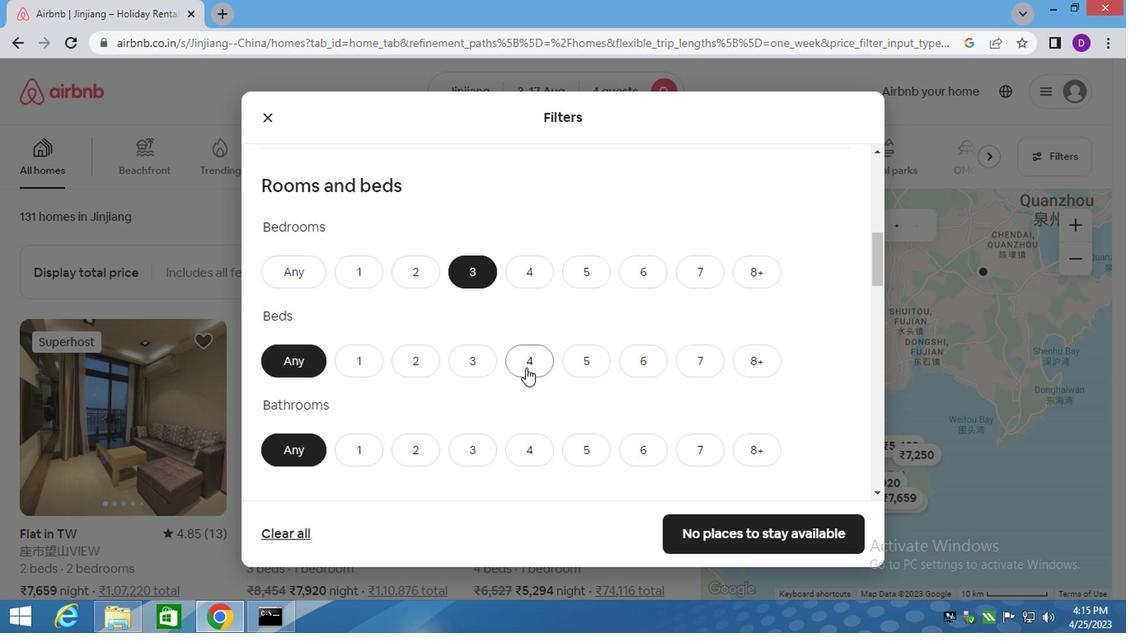 
Action: Mouse moved to (370, 399)
Screenshot: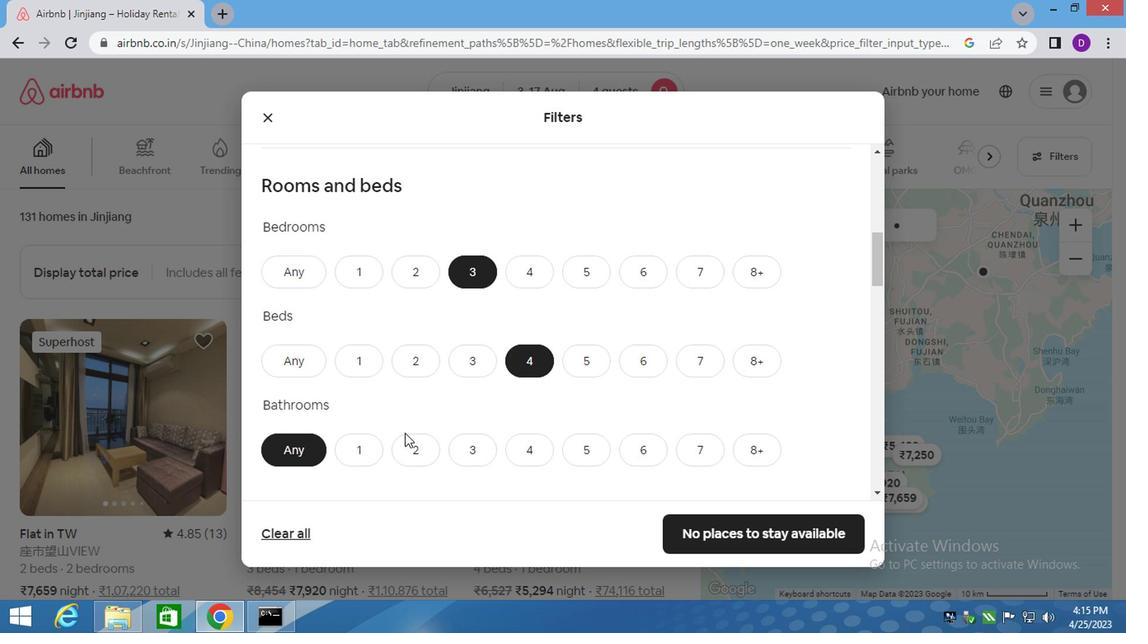 
Action: Mouse pressed left at (370, 399)
Screenshot: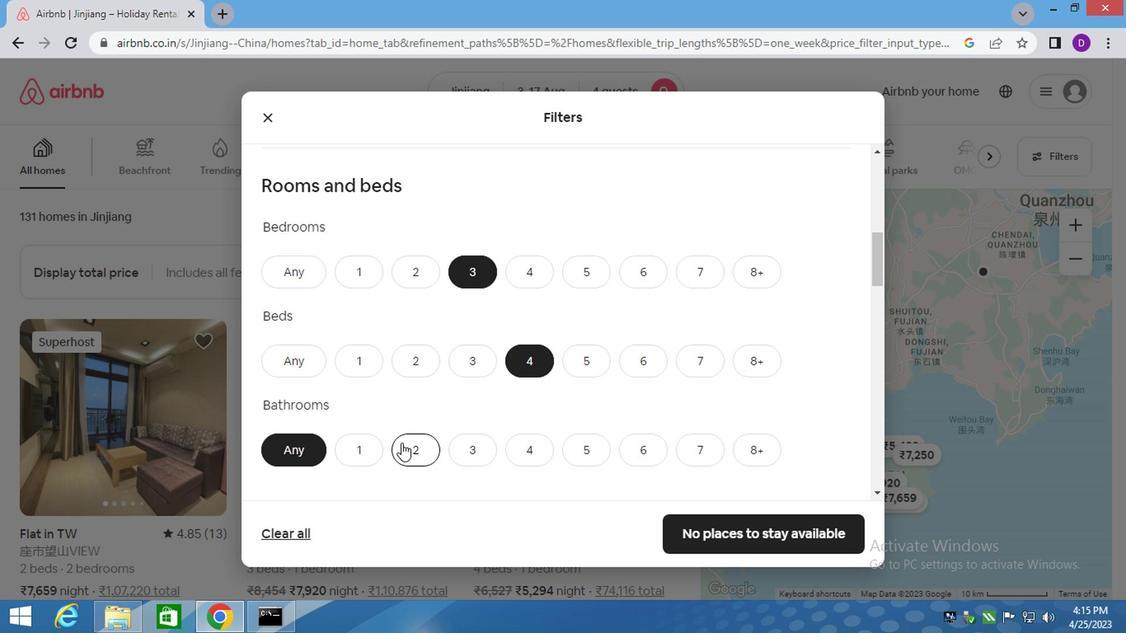 
Action: Mouse moved to (385, 406)
Screenshot: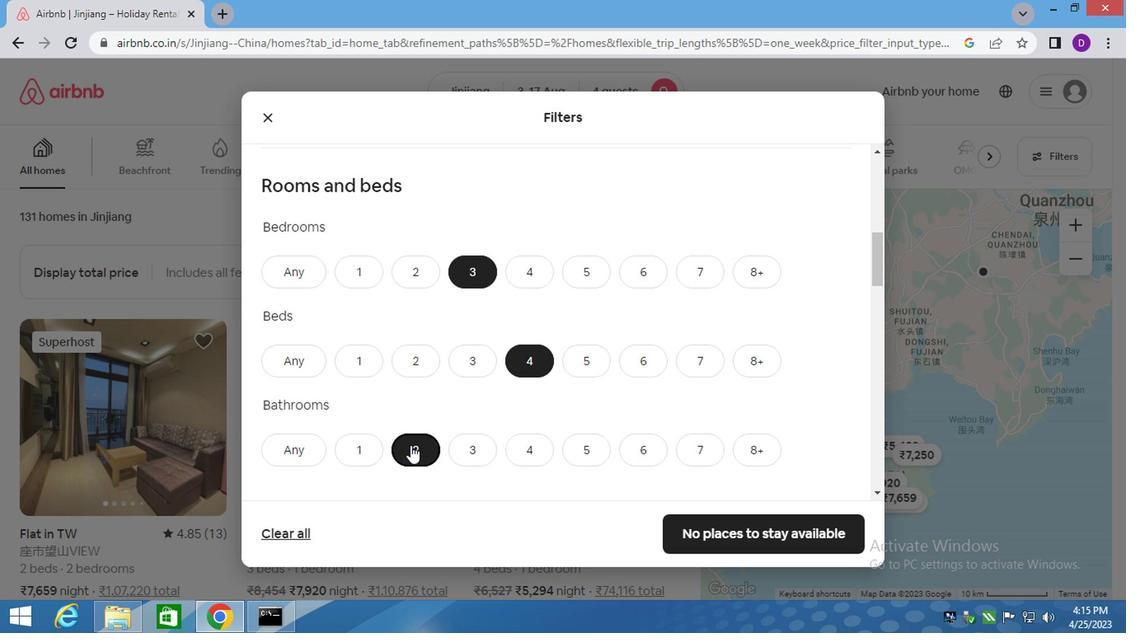 
Action: Mouse scrolled (385, 406) with delta (0, 0)
Screenshot: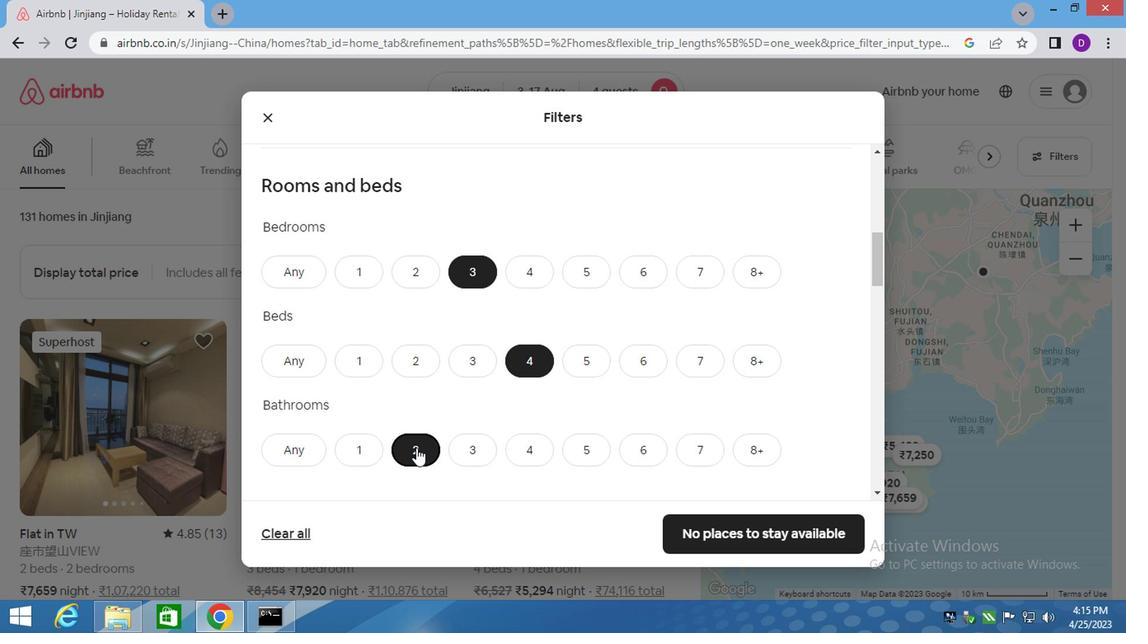 
Action: Mouse moved to (385, 408)
Screenshot: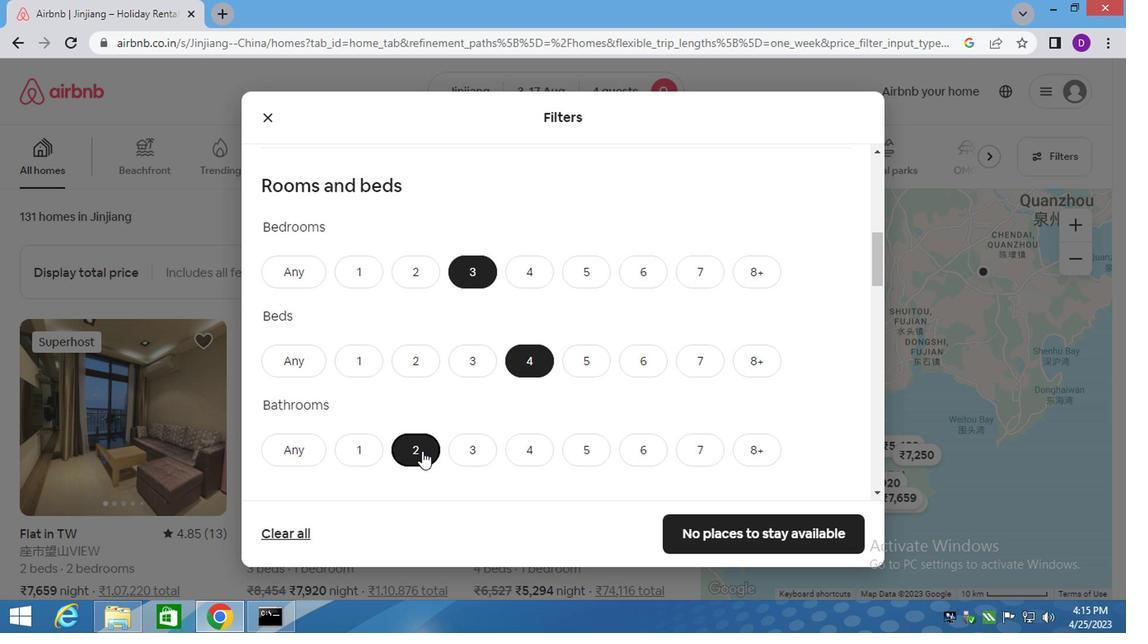 
Action: Mouse scrolled (385, 407) with delta (0, 0)
Screenshot: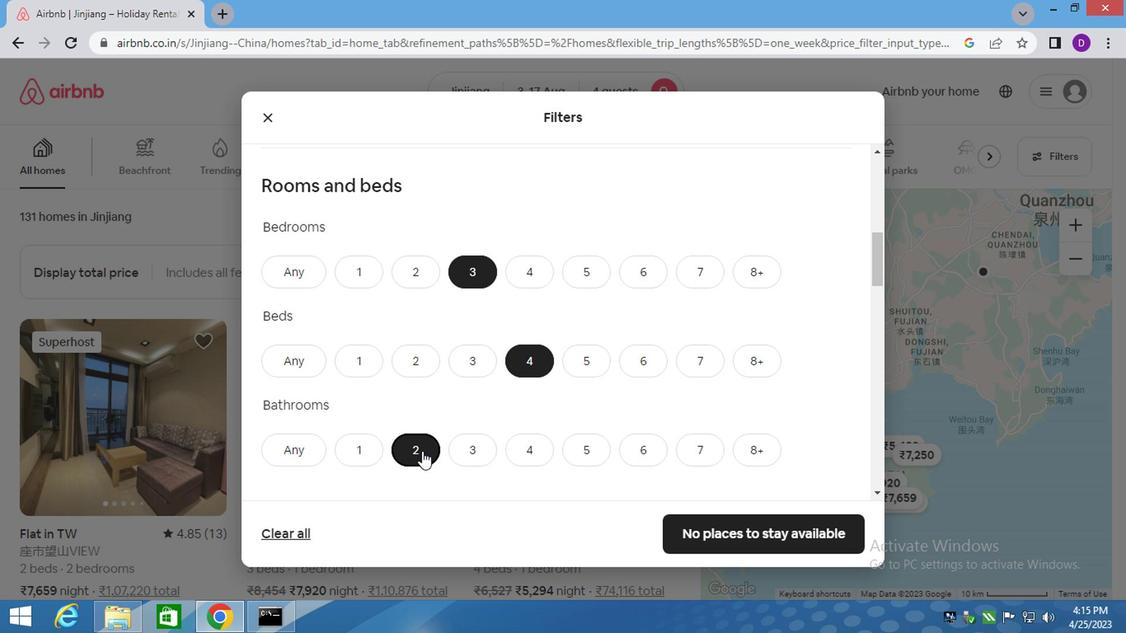 
Action: Mouse moved to (323, 394)
Screenshot: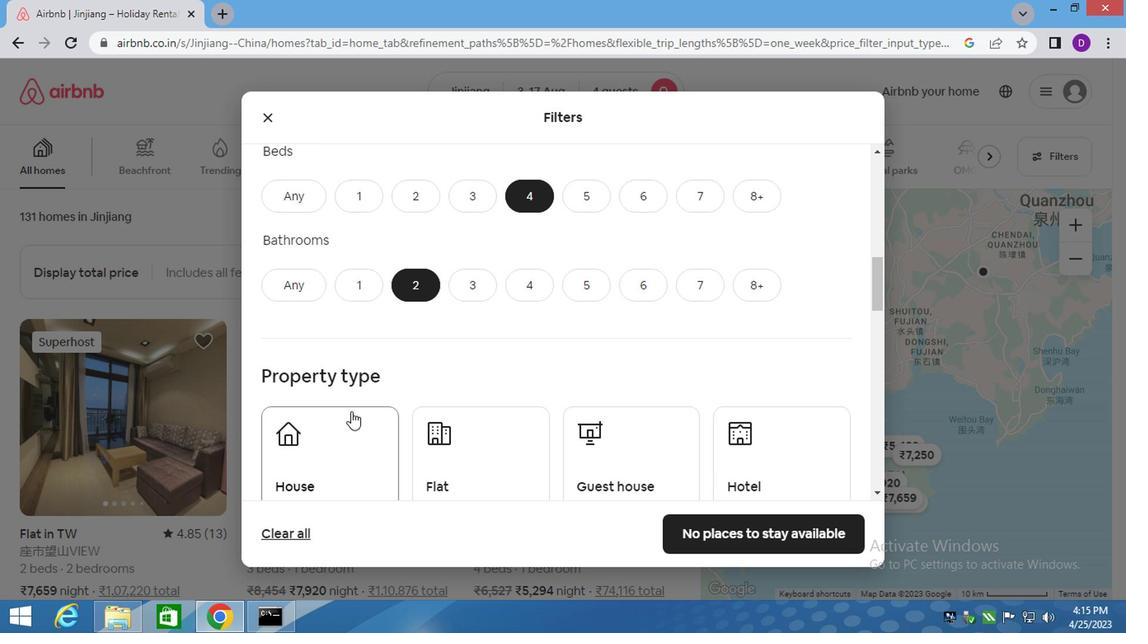 
Action: Mouse pressed left at (323, 394)
Screenshot: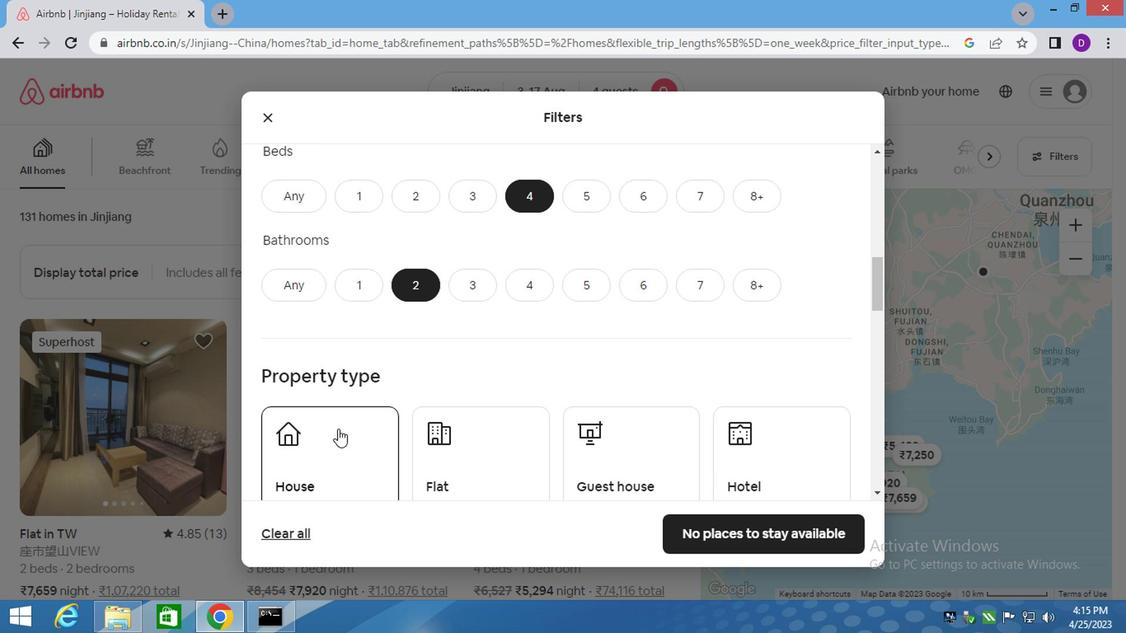 
Action: Mouse moved to (431, 402)
Screenshot: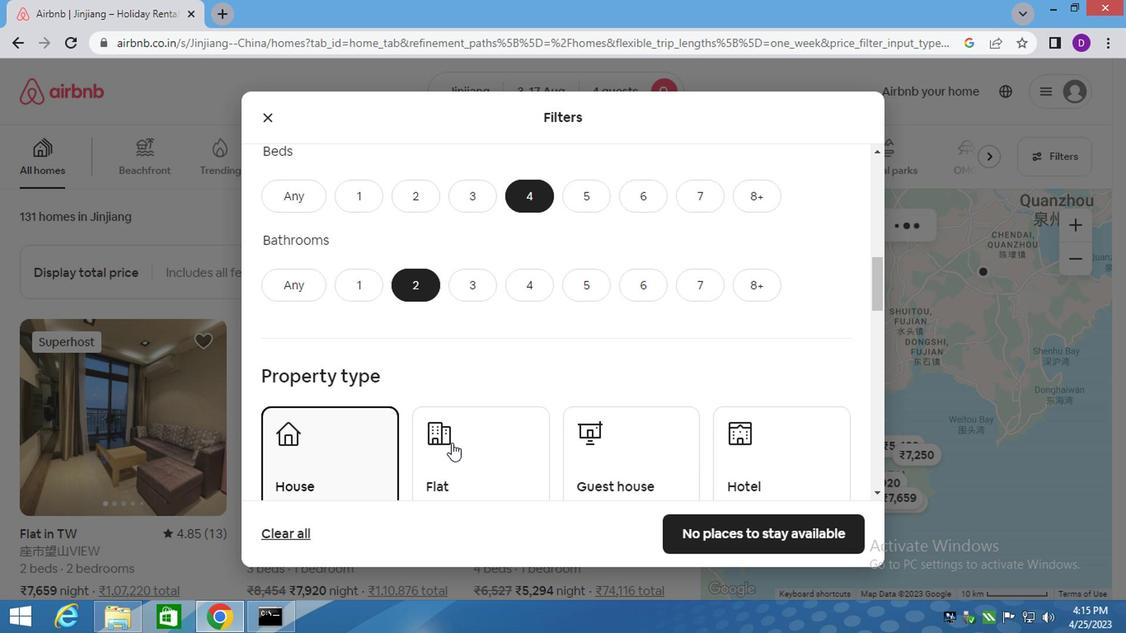 
Action: Mouse pressed left at (431, 402)
Screenshot: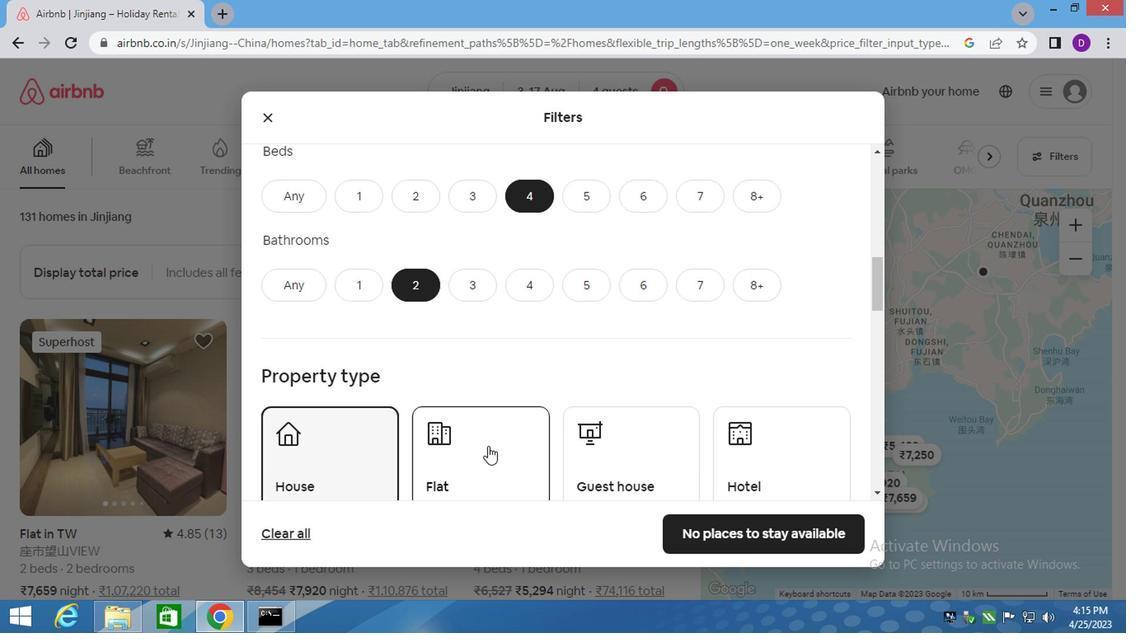 
Action: Mouse moved to (498, 416)
Screenshot: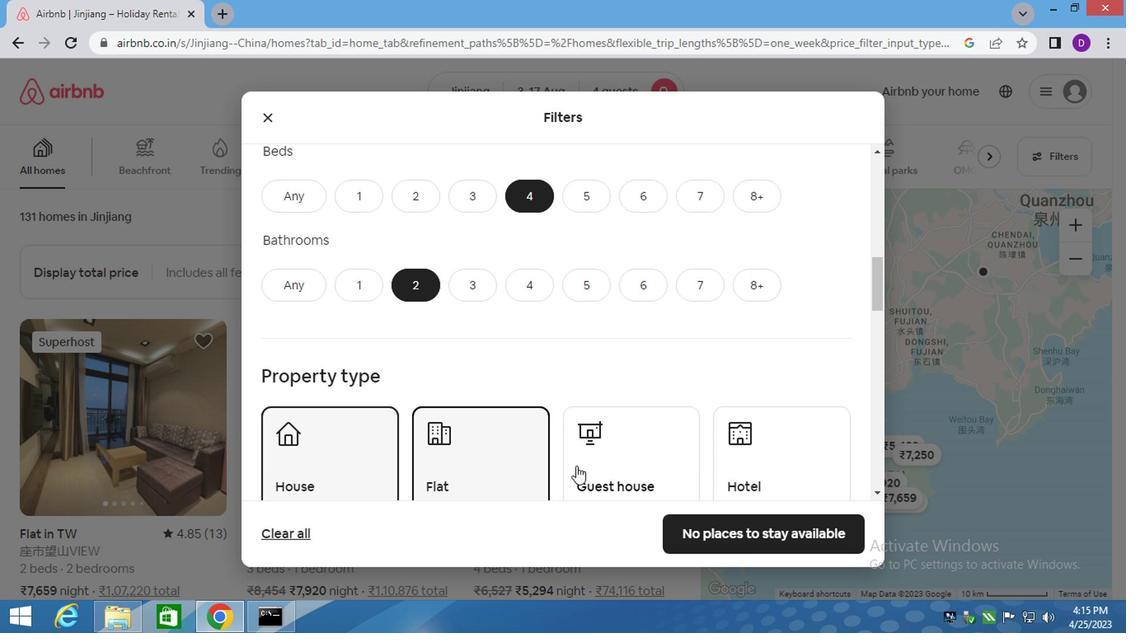 
Action: Mouse pressed left at (498, 416)
Screenshot: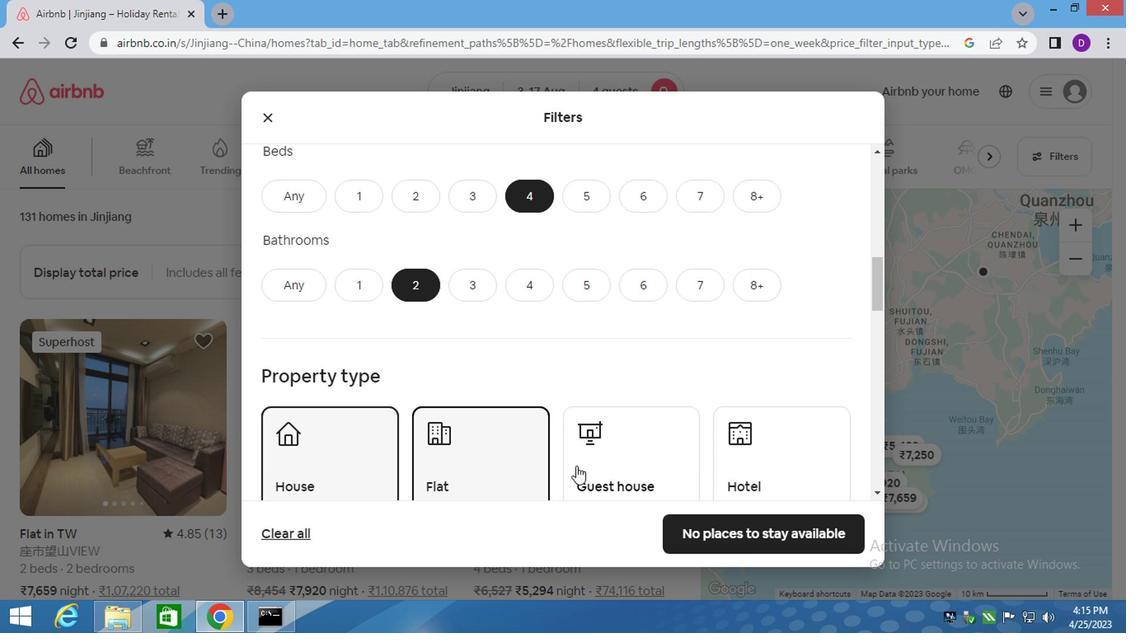 
Action: Mouse moved to (423, 363)
Screenshot: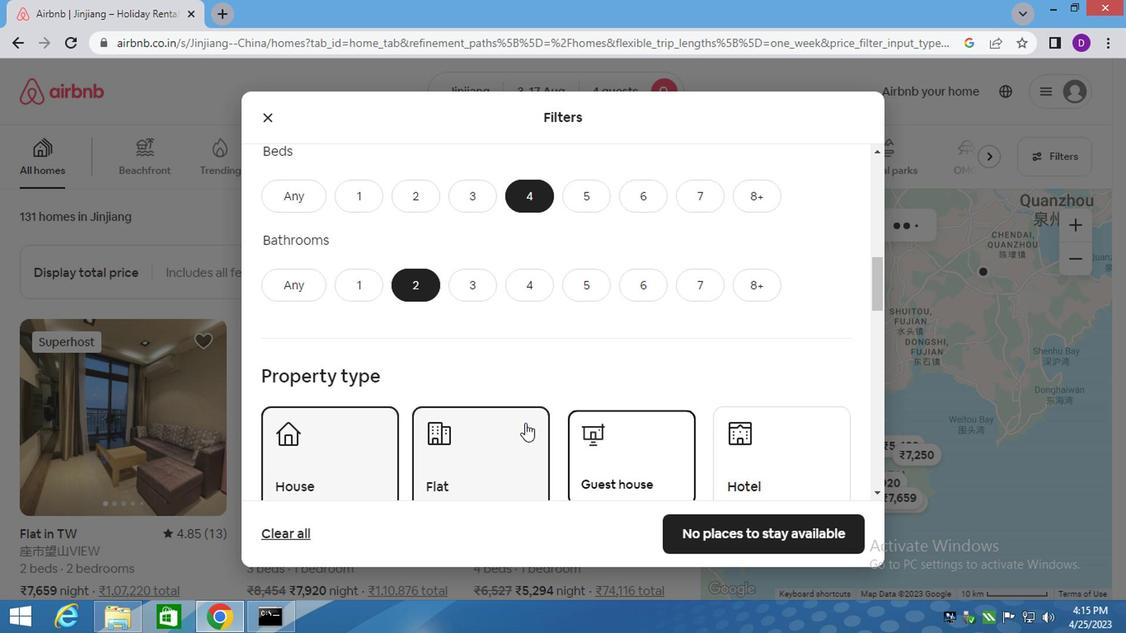 
Action: Mouse scrolled (423, 363) with delta (0, 0)
Screenshot: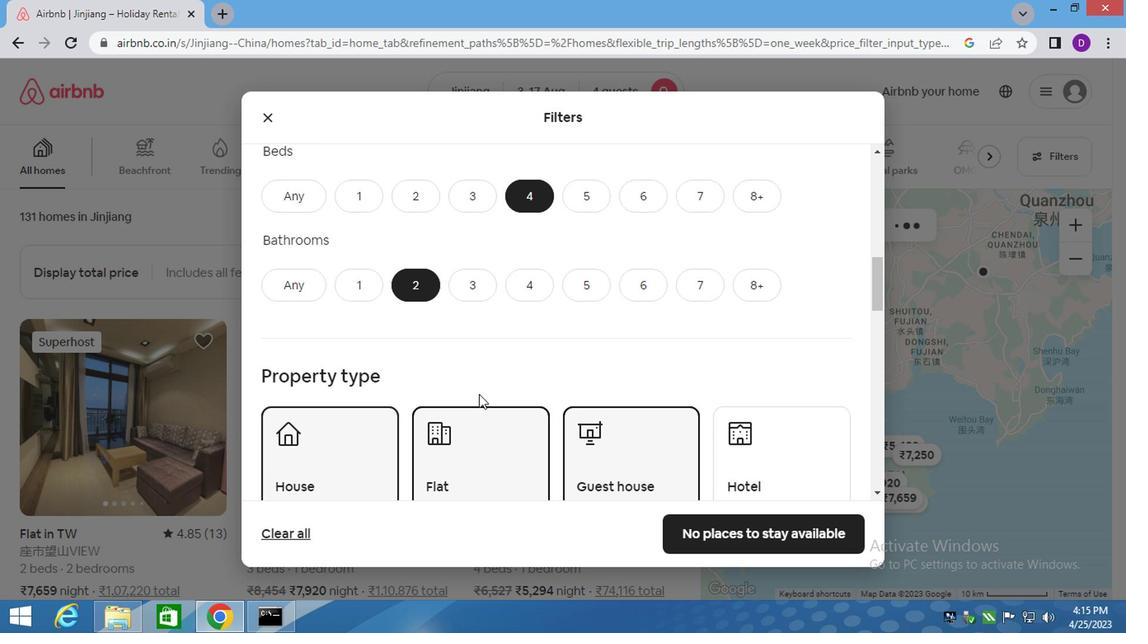 
Action: Mouse scrolled (423, 363) with delta (0, 0)
Screenshot: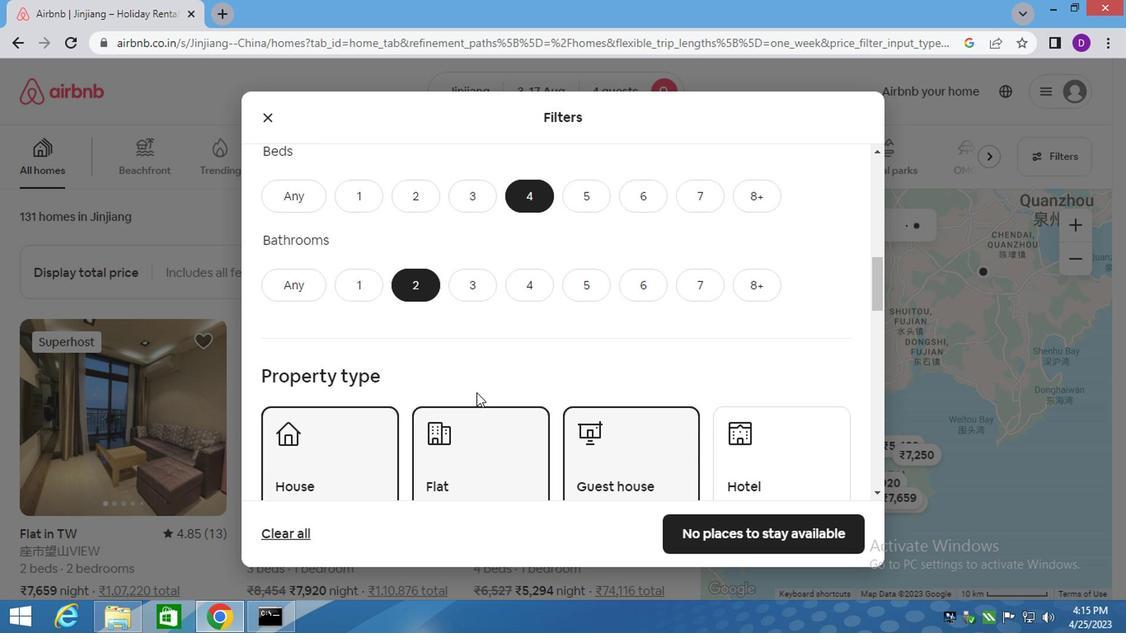
Action: Mouse moved to (423, 363)
Screenshot: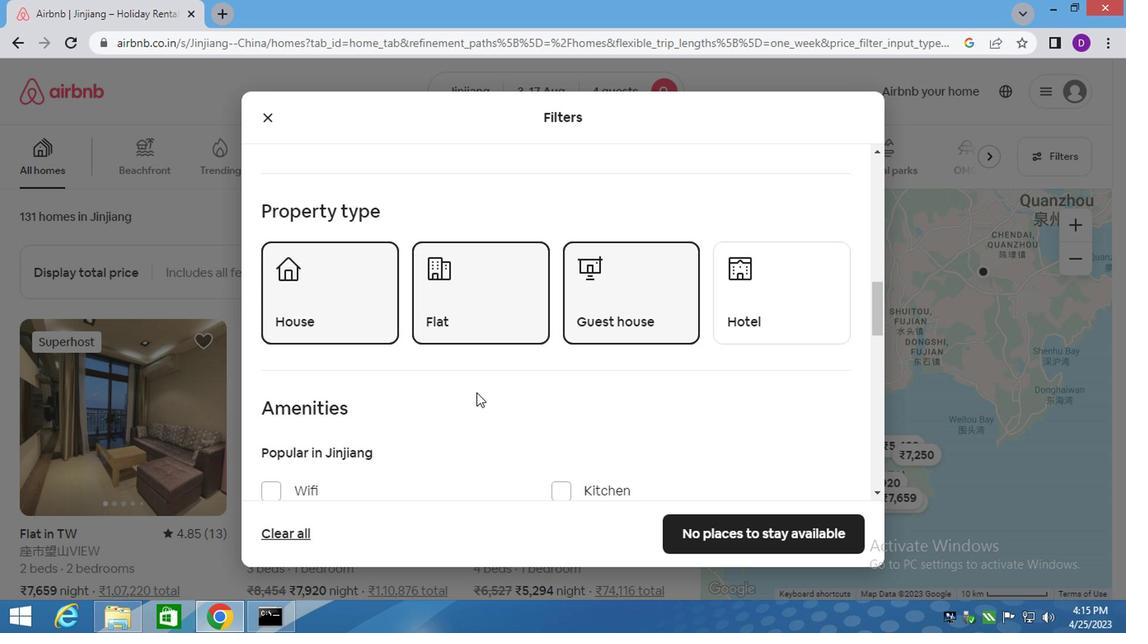 
Action: Mouse scrolled (423, 363) with delta (0, 0)
Screenshot: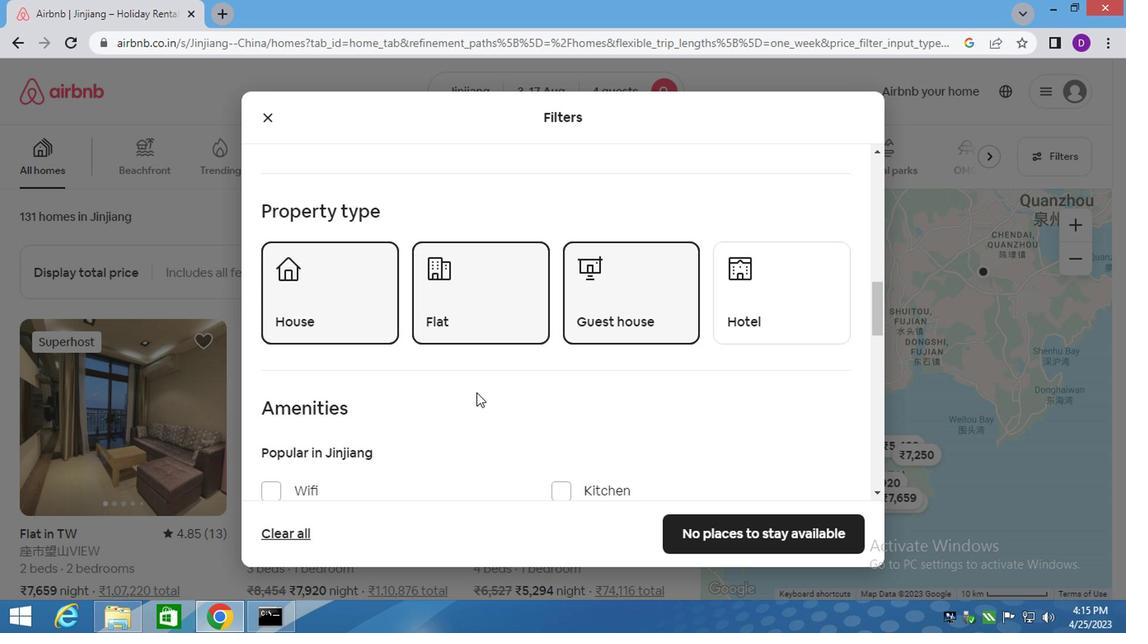 
Action: Mouse moved to (423, 363)
Screenshot: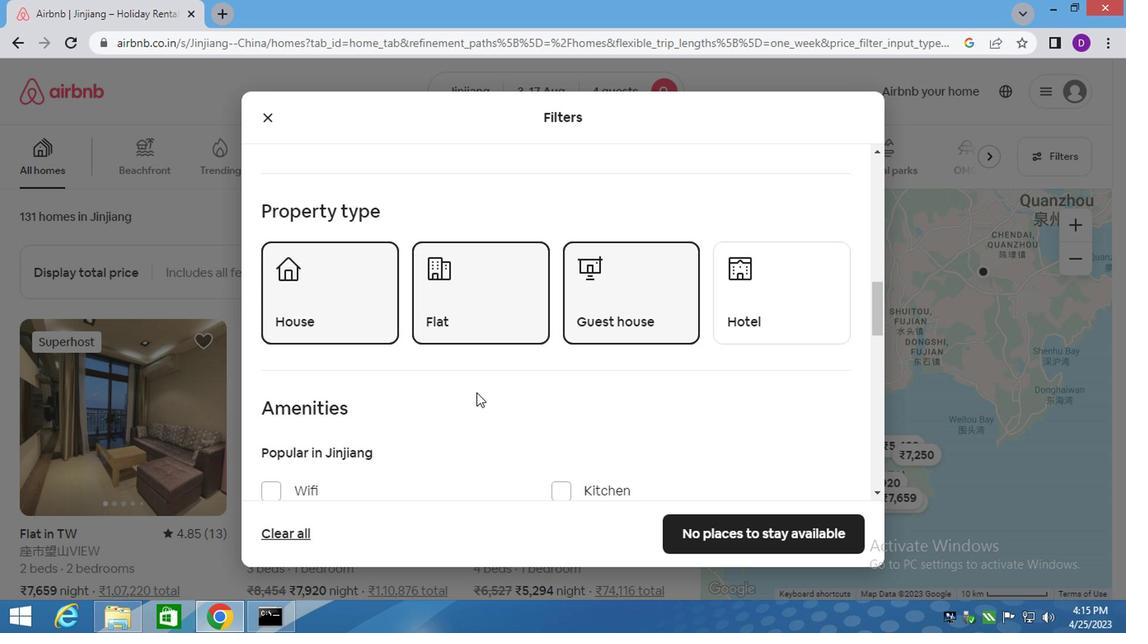 
Action: Mouse scrolled (423, 363) with delta (0, 0)
Screenshot: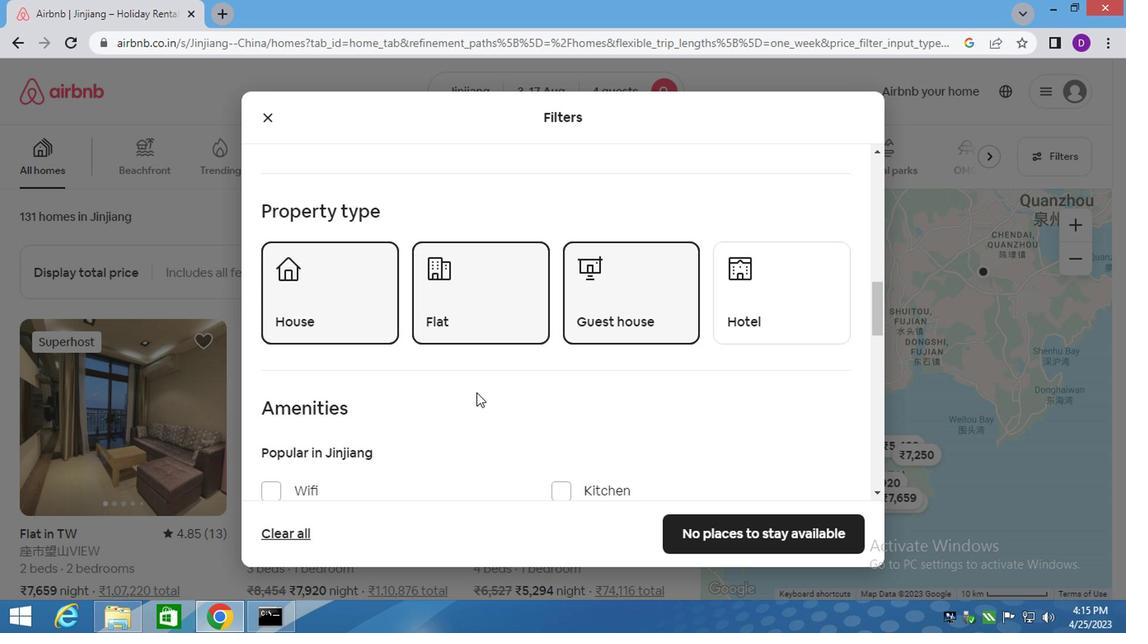 
Action: Mouse moved to (453, 361)
Screenshot: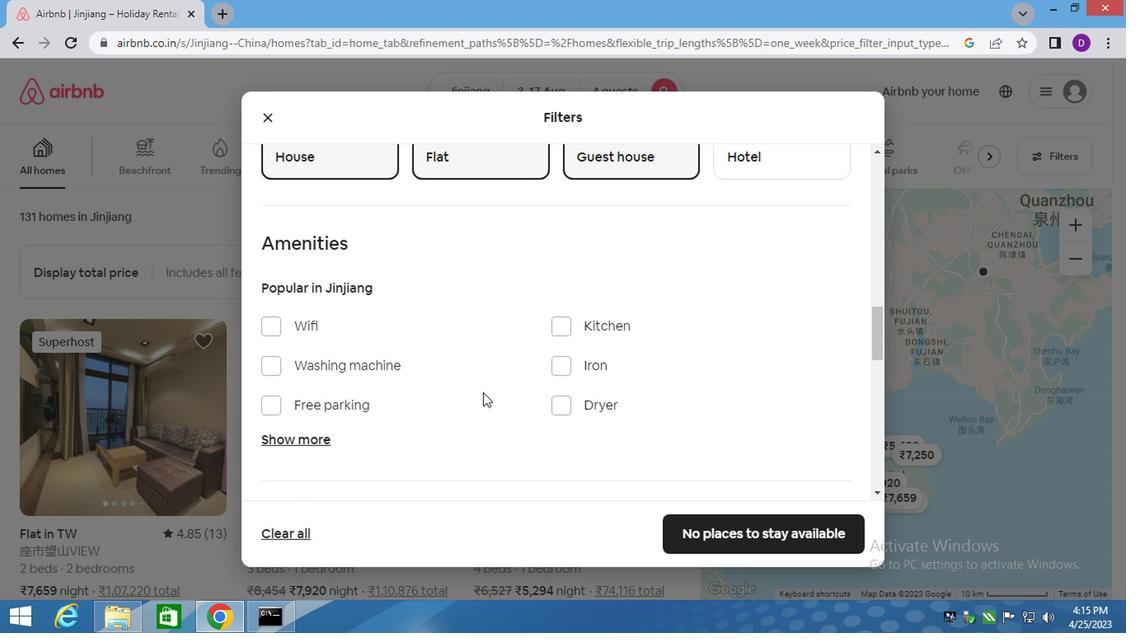 
Action: Mouse scrolled (453, 360) with delta (0, 0)
Screenshot: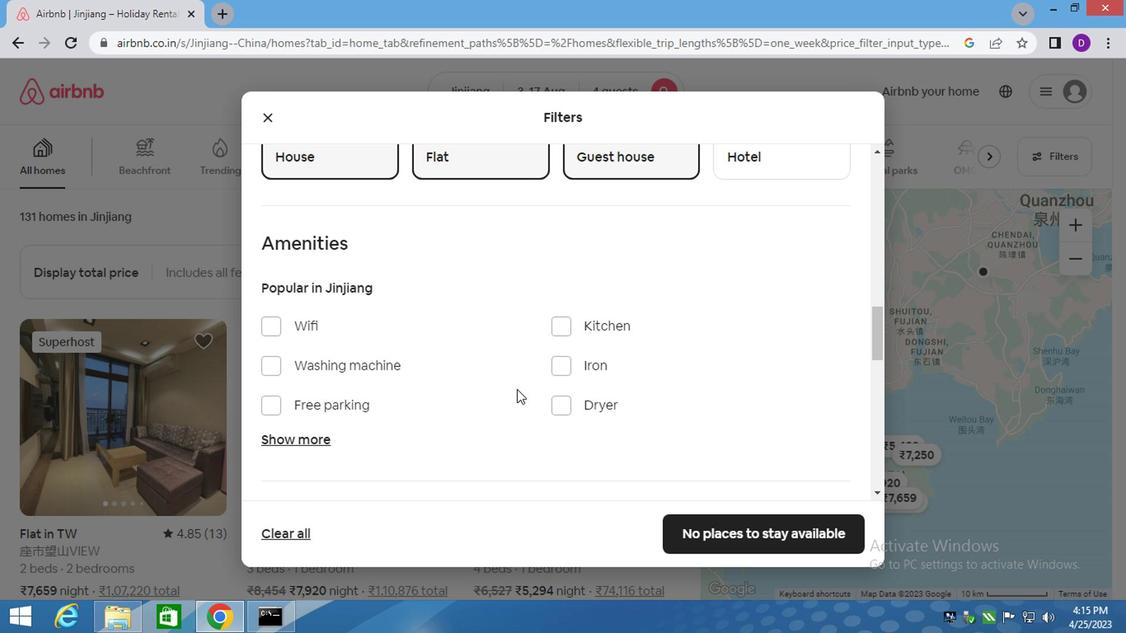 
Action: Mouse scrolled (453, 360) with delta (0, 0)
Screenshot: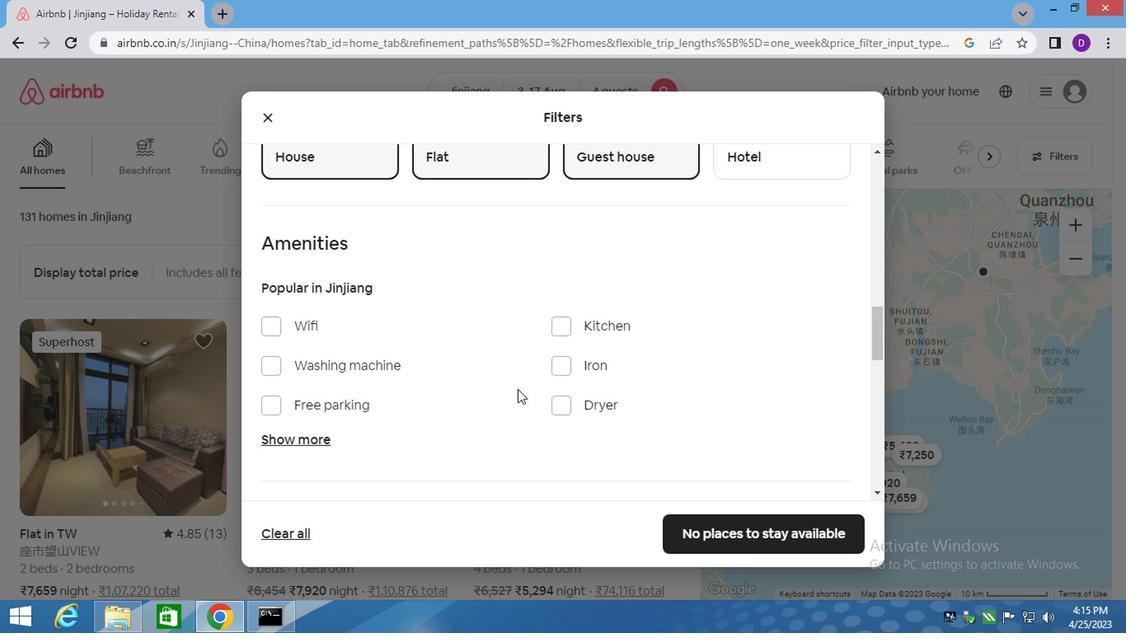
Action: Mouse moved to (453, 361)
Screenshot: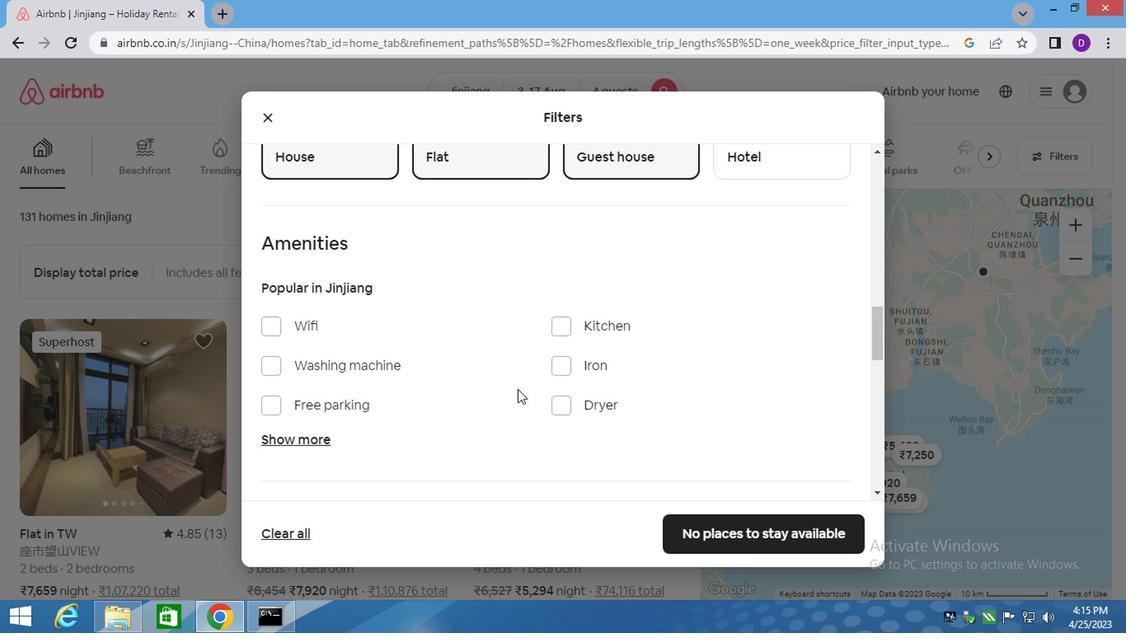 
Action: Mouse scrolled (453, 360) with delta (0, 0)
Screenshot: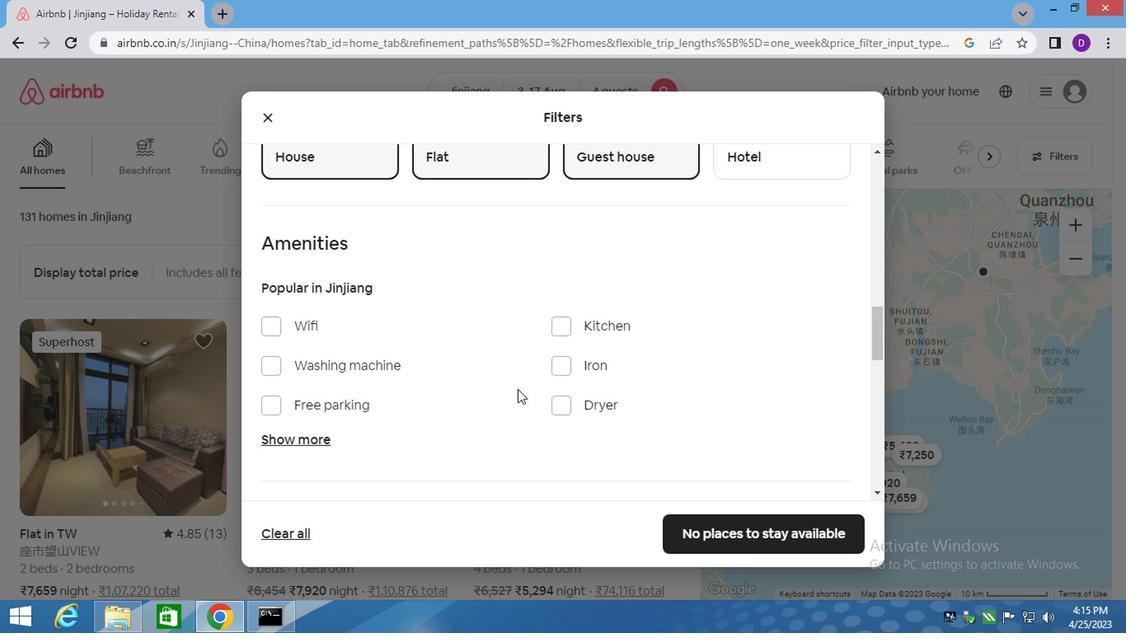 
Action: Mouse moved to (659, 358)
Screenshot: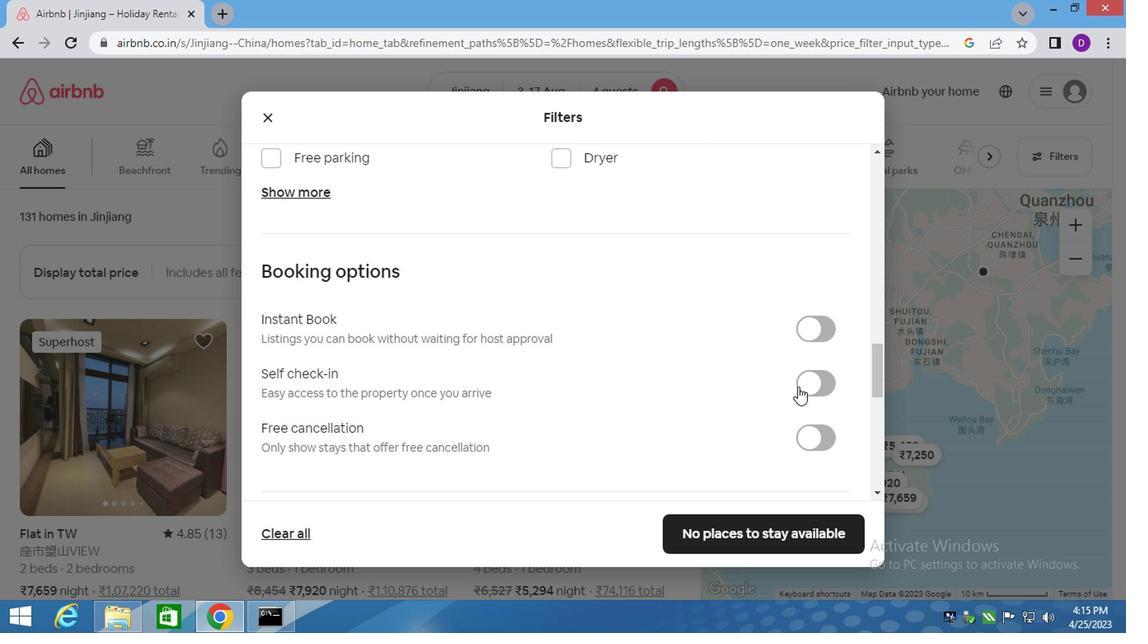 
Action: Mouse pressed left at (659, 358)
Screenshot: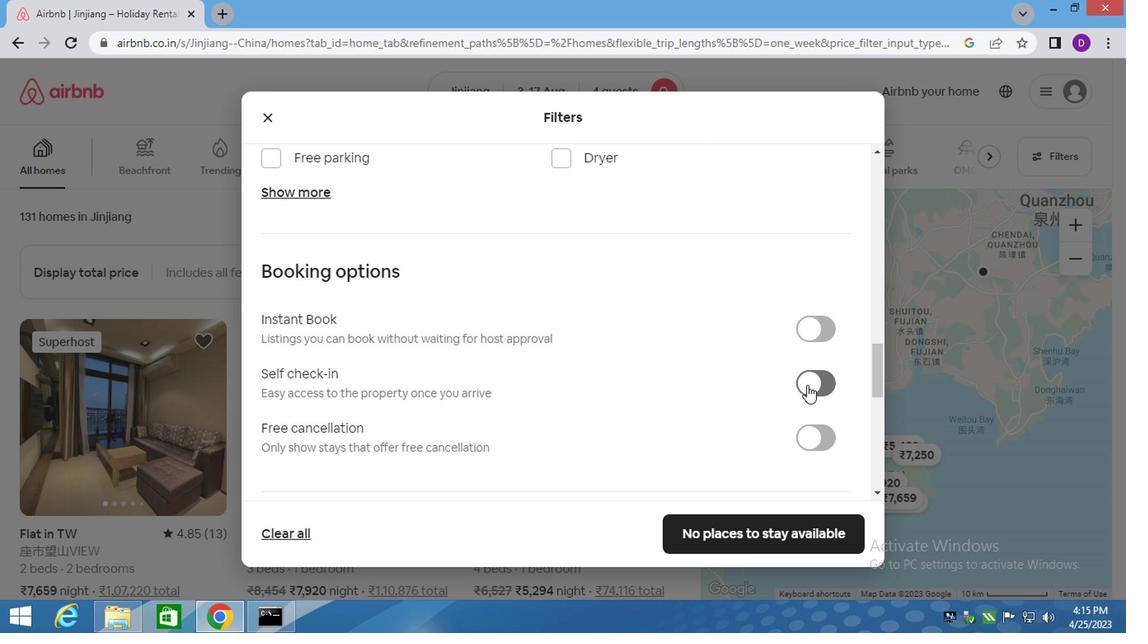 
Action: Mouse moved to (514, 375)
Screenshot: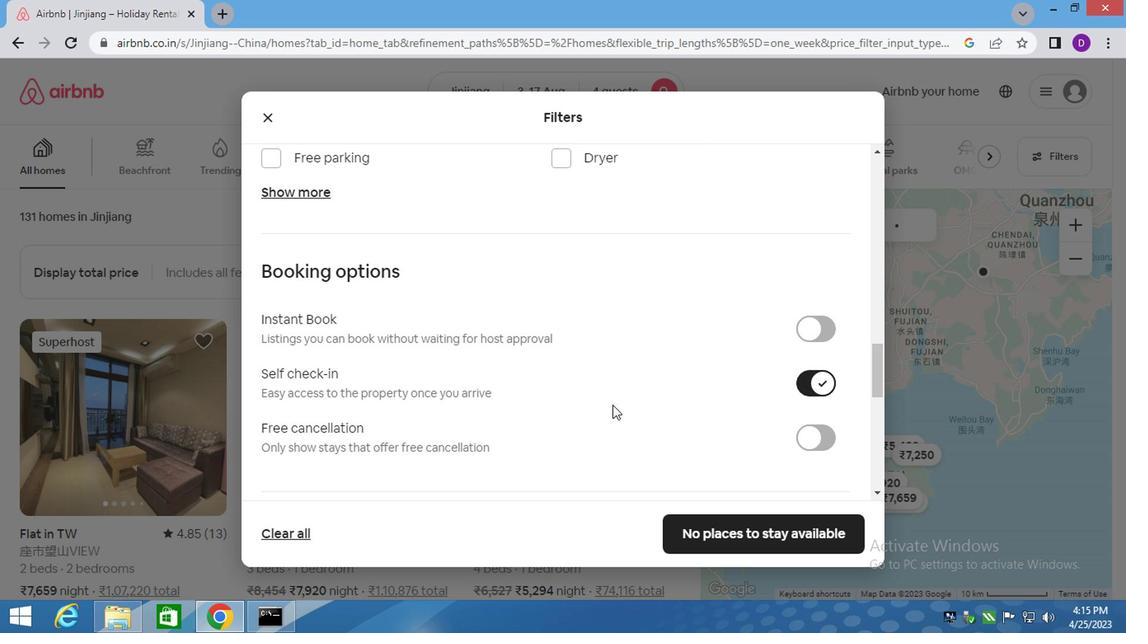 
Action: Mouse scrolled (514, 374) with delta (0, 0)
Screenshot: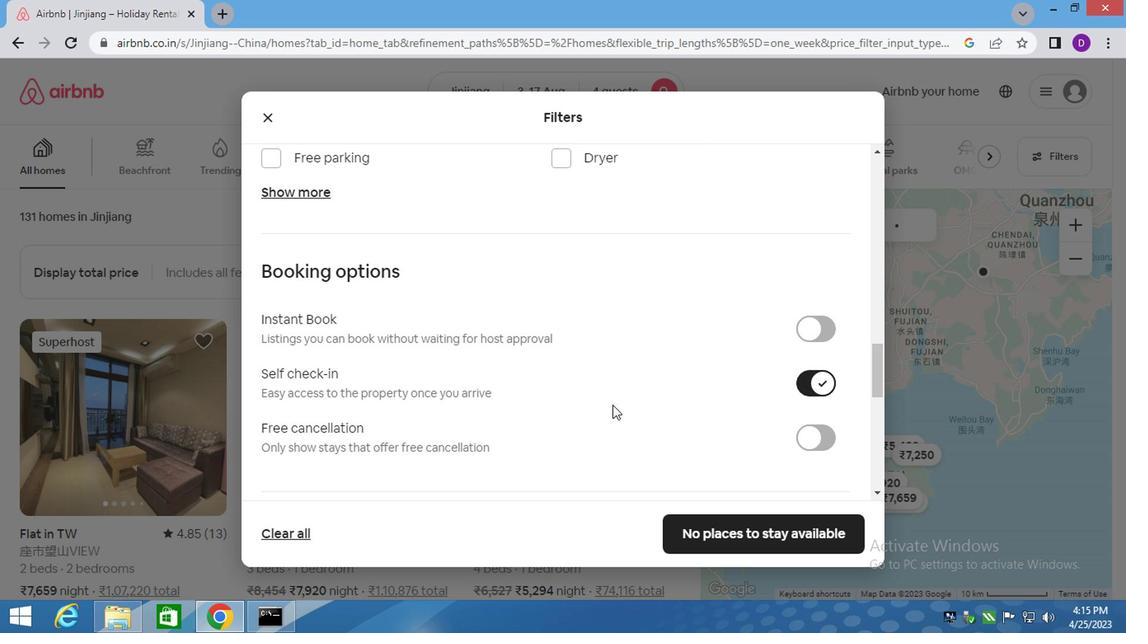 
Action: Mouse moved to (511, 376)
Screenshot: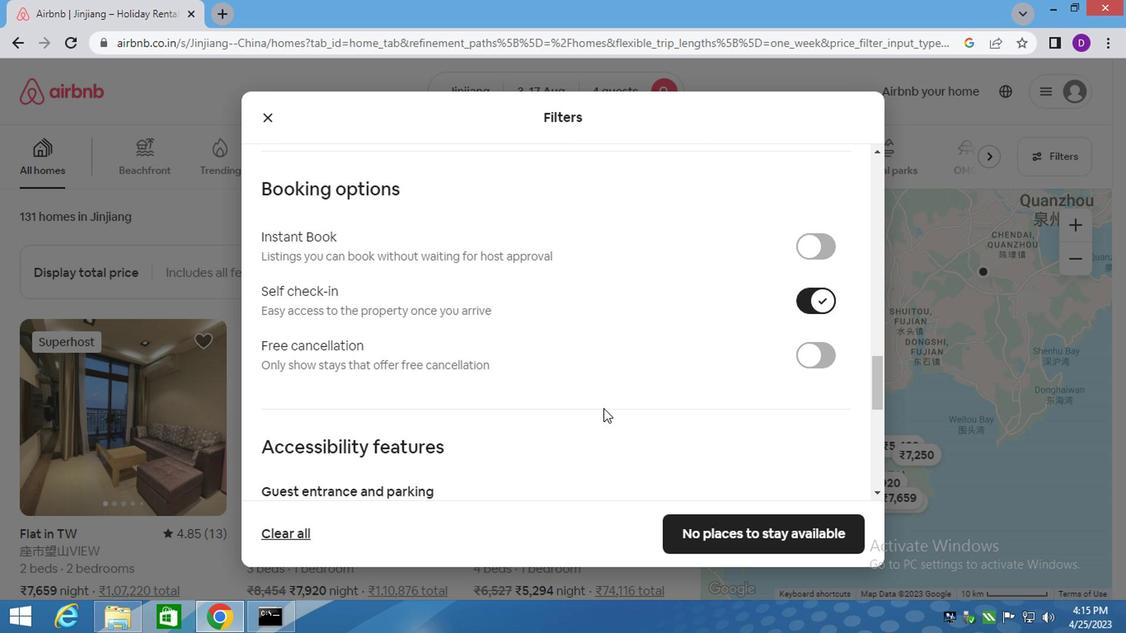 
Action: Mouse scrolled (511, 376) with delta (0, 0)
Screenshot: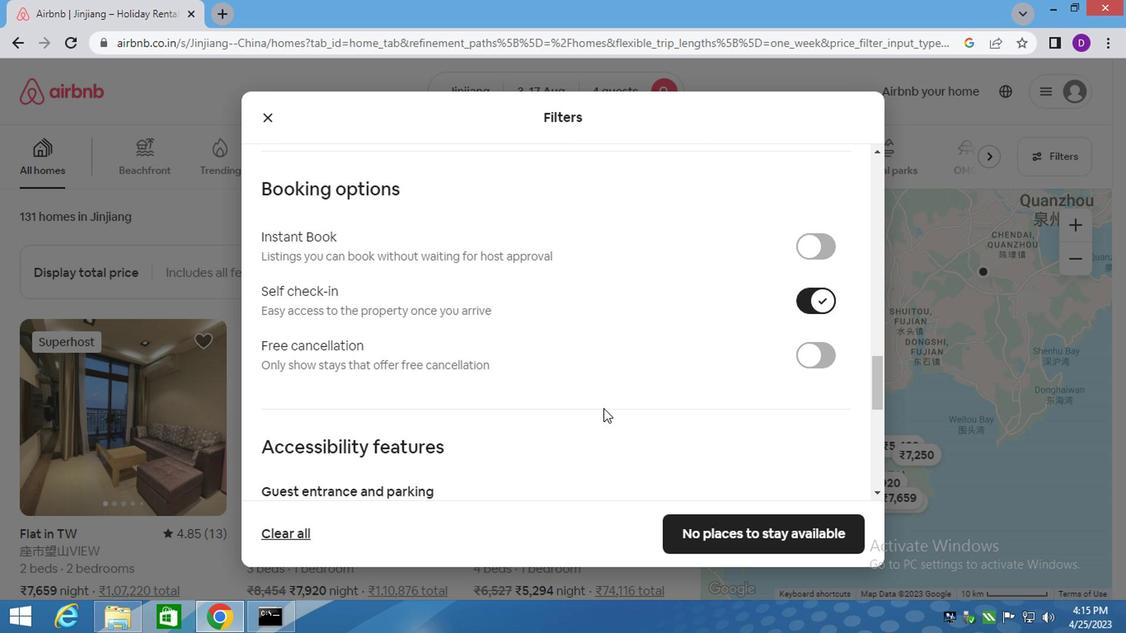 
Action: Mouse moved to (511, 377)
Screenshot: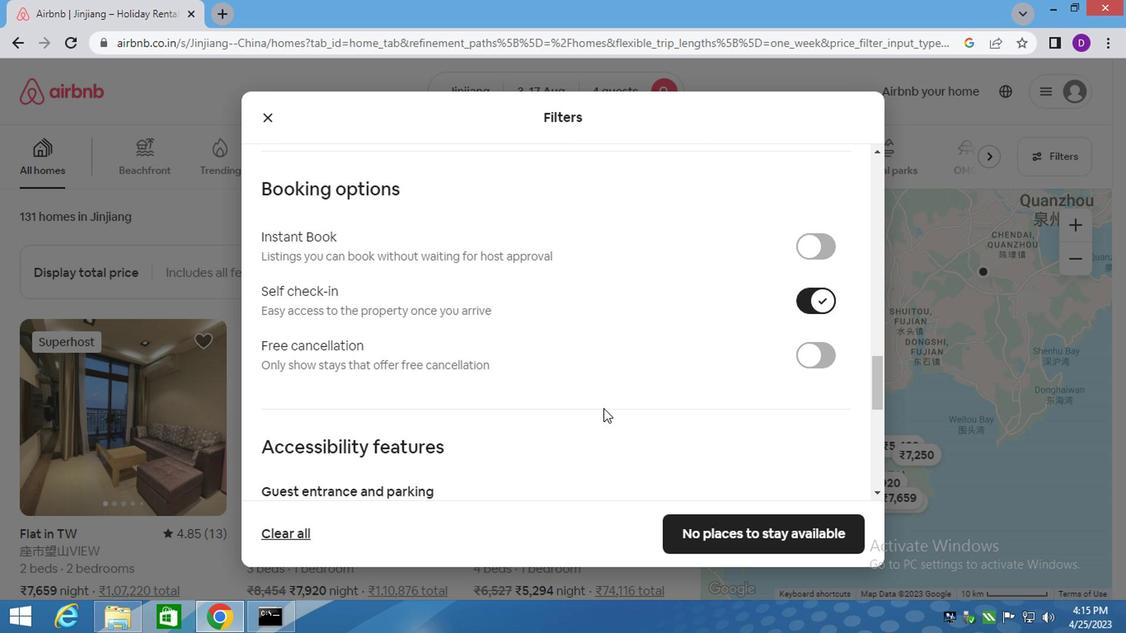 
Action: Mouse scrolled (511, 377) with delta (0, 0)
Screenshot: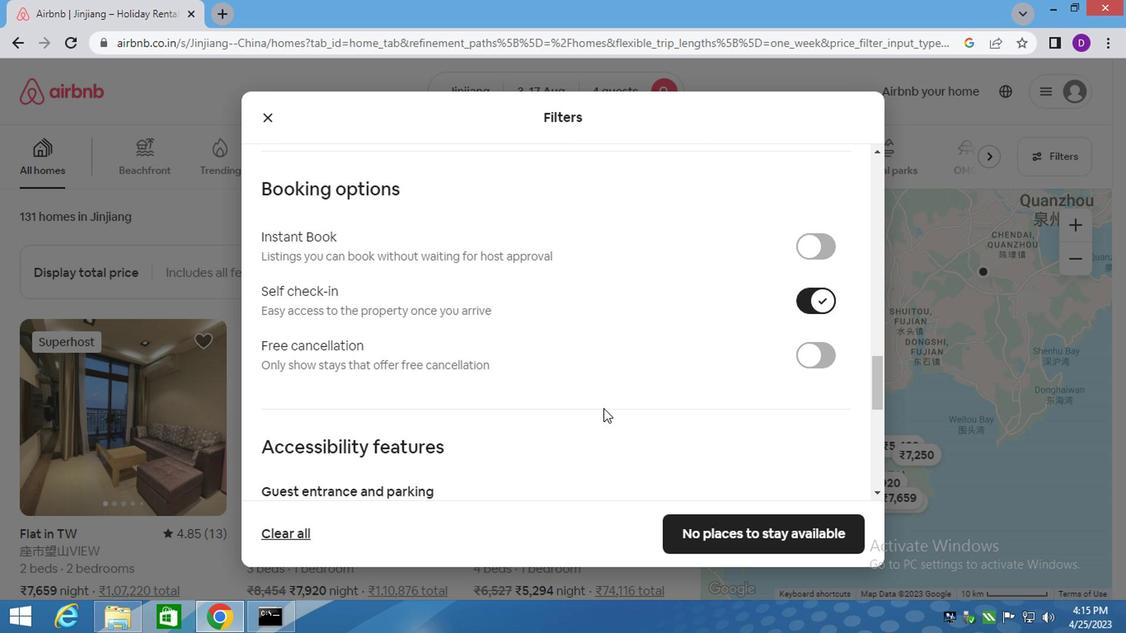 
Action: Mouse moved to (510, 379)
Screenshot: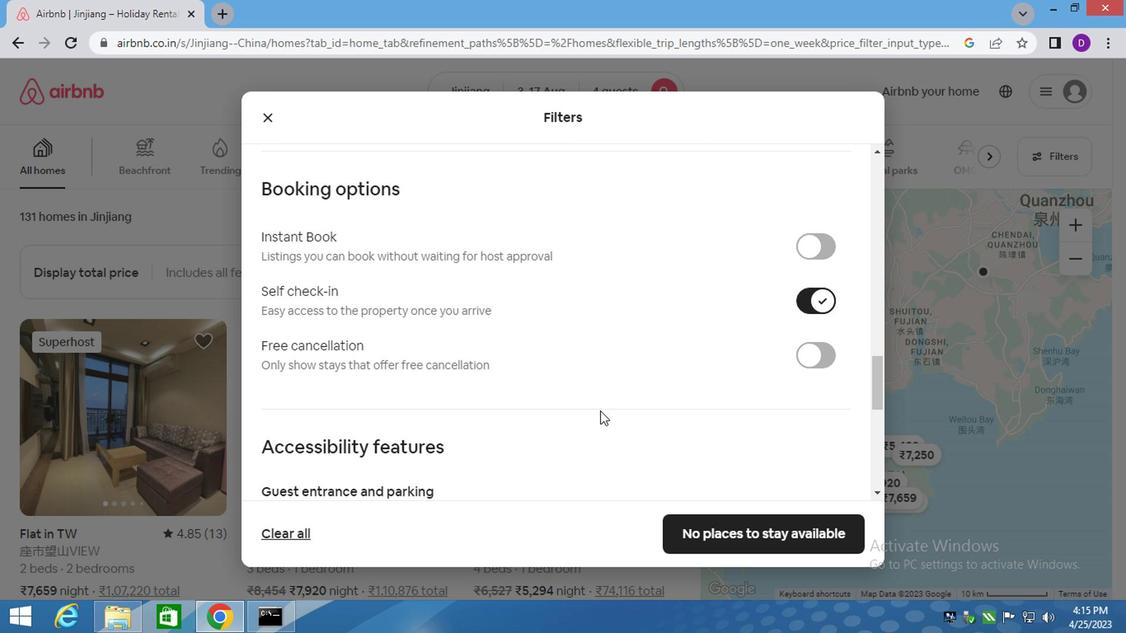 
Action: Mouse scrolled (510, 378) with delta (0, 0)
Screenshot: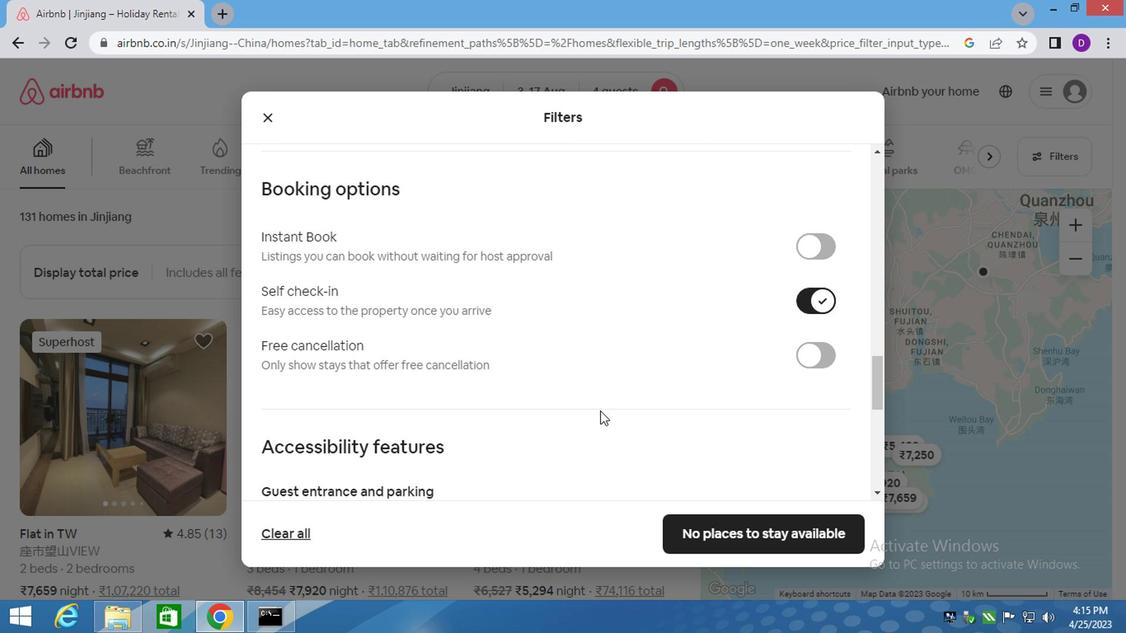 
Action: Mouse scrolled (510, 379) with delta (0, 0)
Screenshot: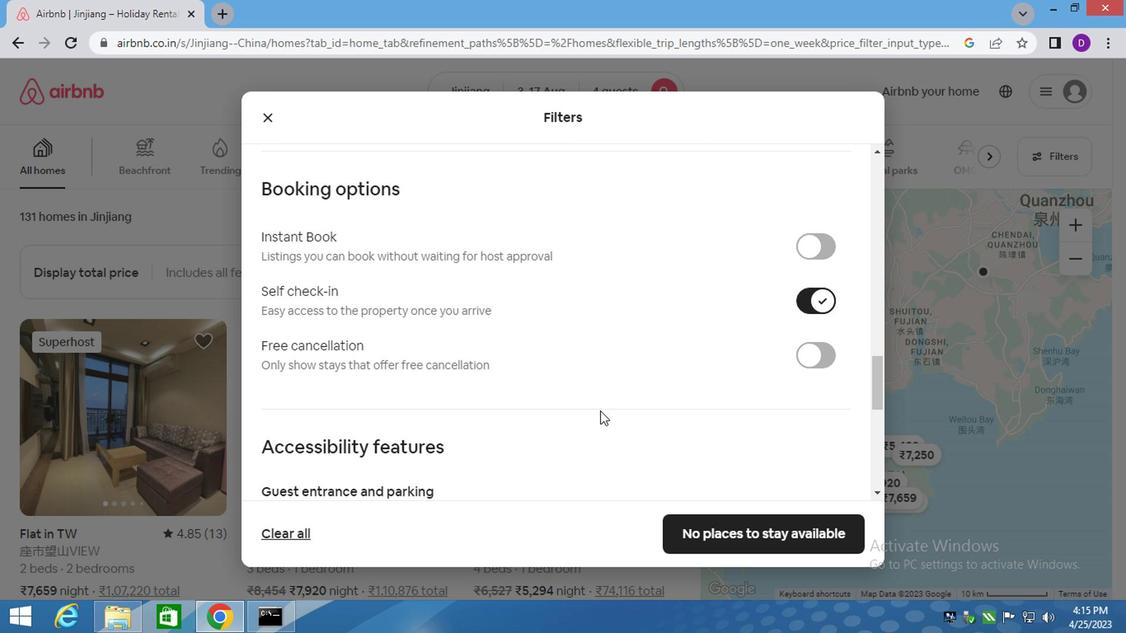 
Action: Mouse scrolled (510, 379) with delta (0, 0)
Screenshot: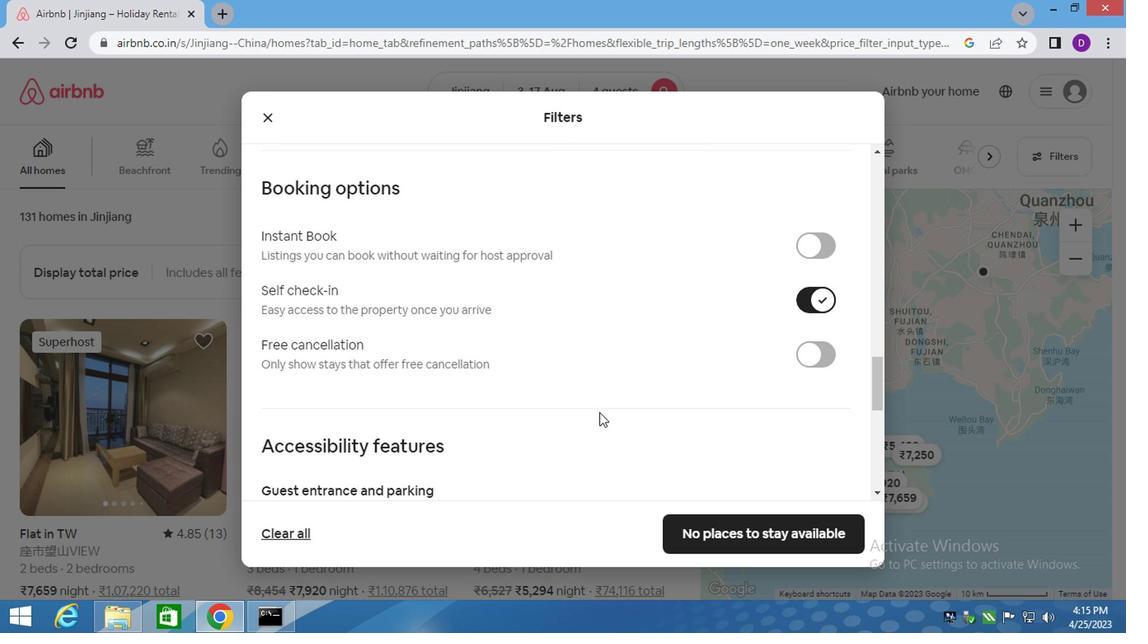 
Action: Mouse scrolled (510, 379) with delta (0, 0)
Screenshot: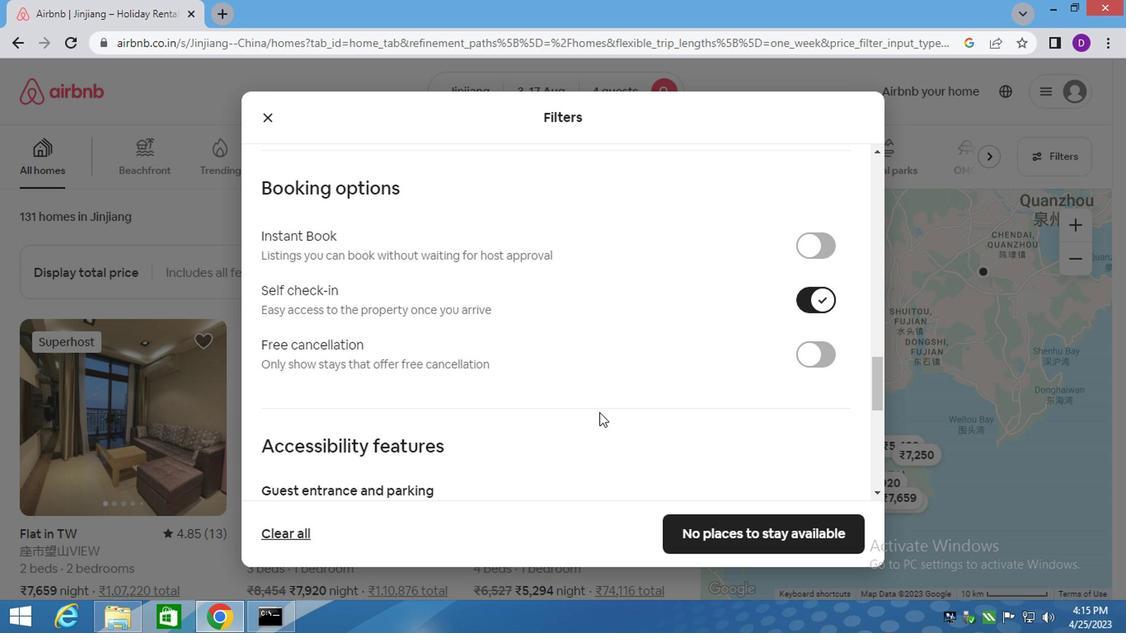 
Action: Mouse scrolled (510, 379) with delta (0, 0)
Screenshot: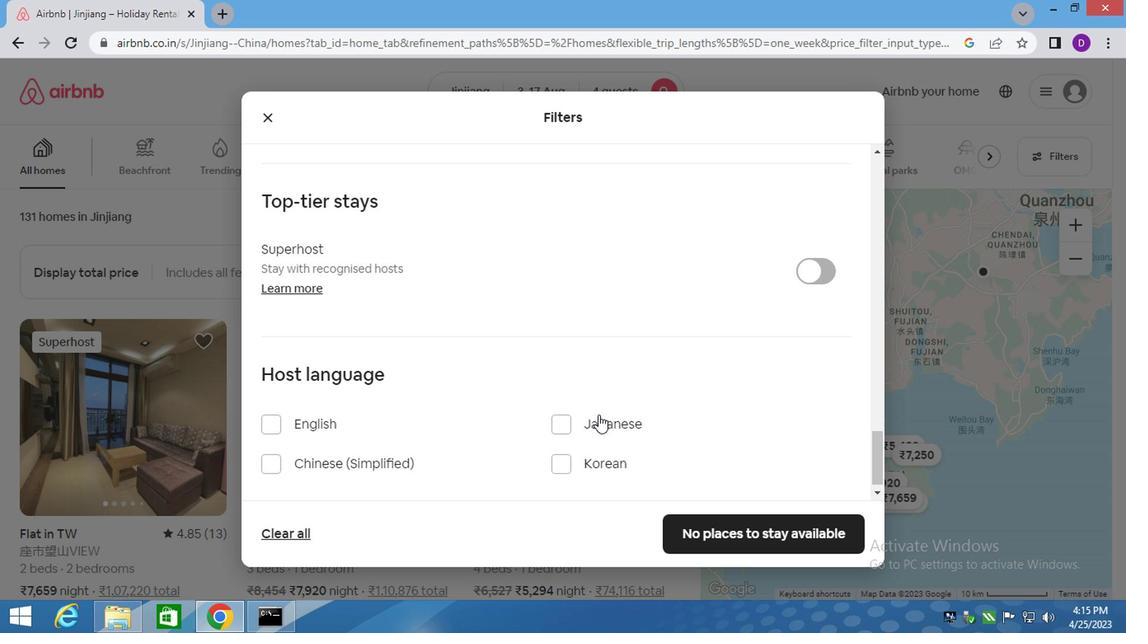 
Action: Mouse scrolled (510, 379) with delta (0, 0)
Screenshot: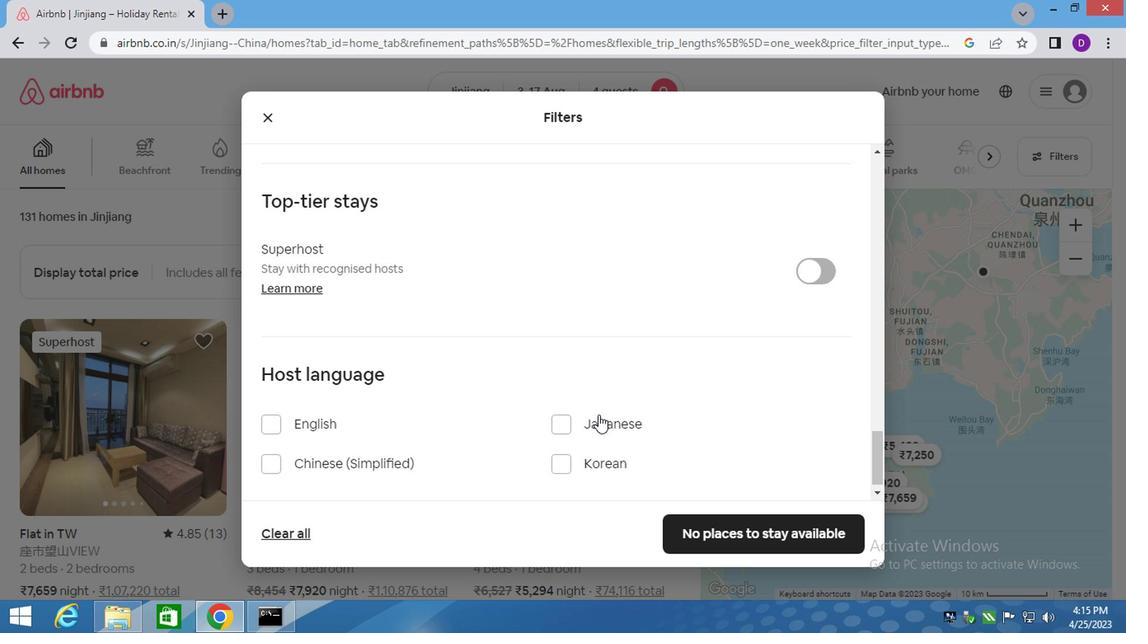 
Action: Mouse scrolled (510, 379) with delta (0, 0)
Screenshot: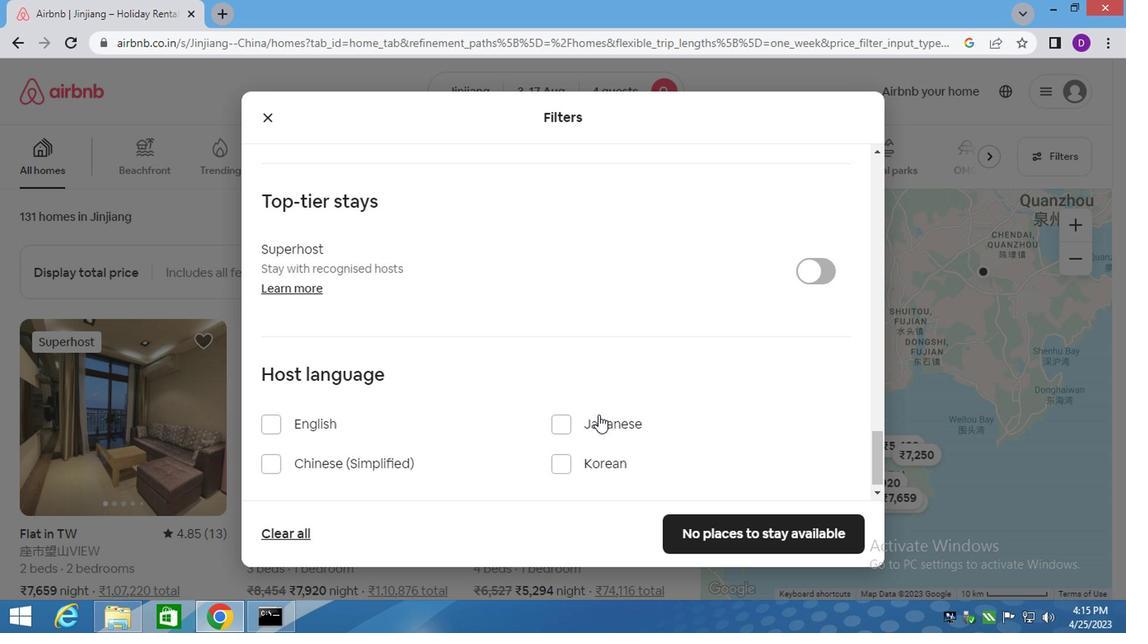 
Action: Mouse scrolled (510, 379) with delta (0, 0)
Screenshot: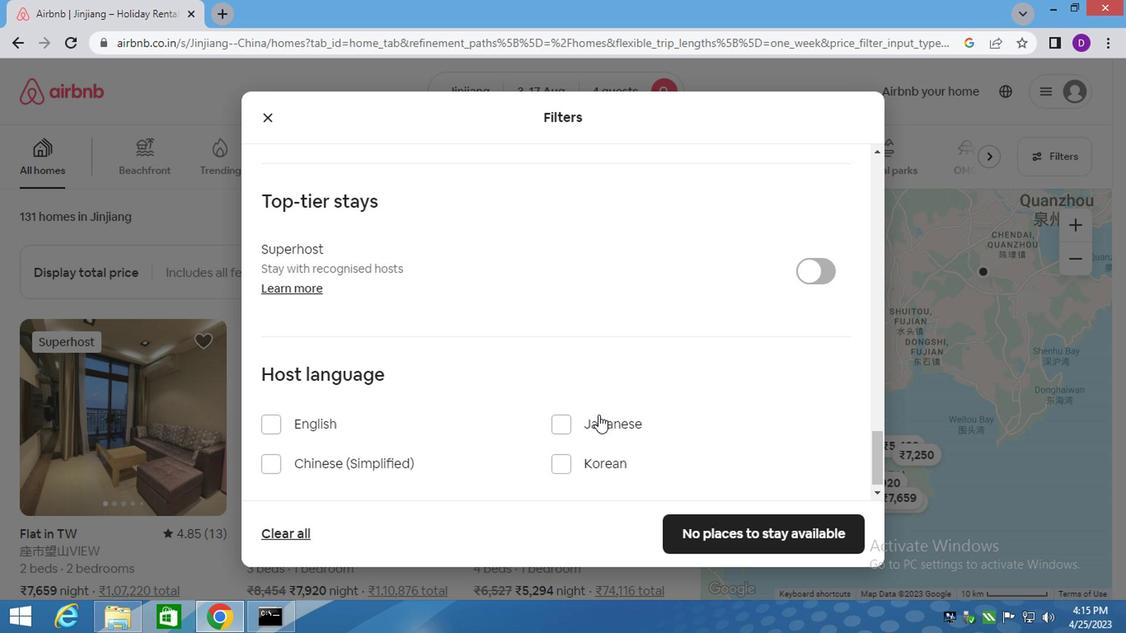 
Action: Mouse moved to (280, 405)
Screenshot: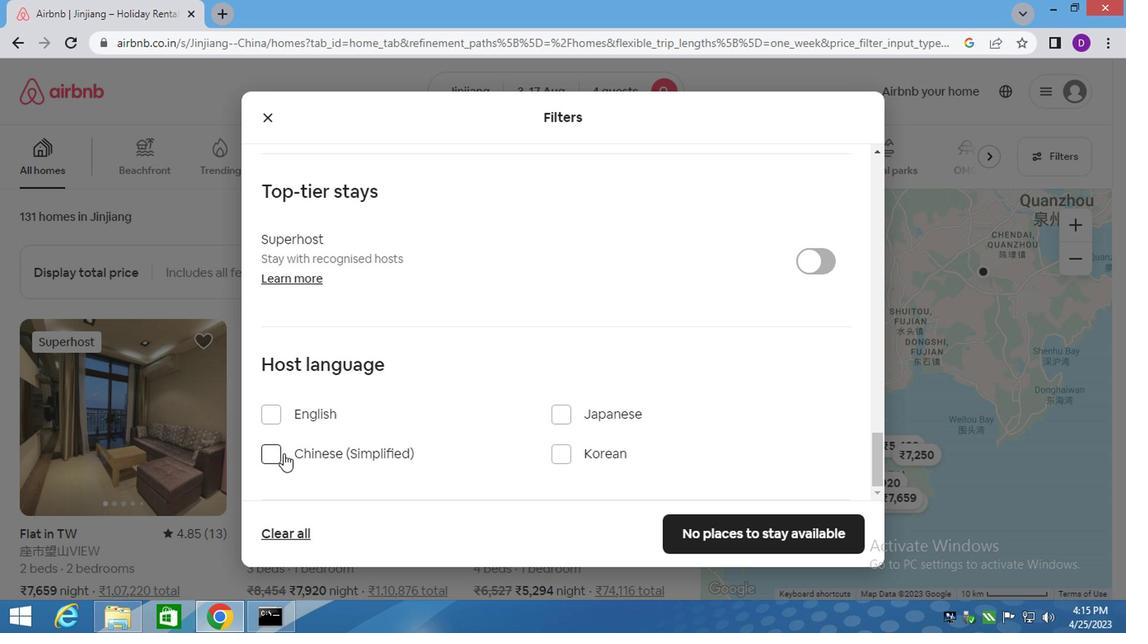 
Action: Mouse pressed left at (280, 405)
Screenshot: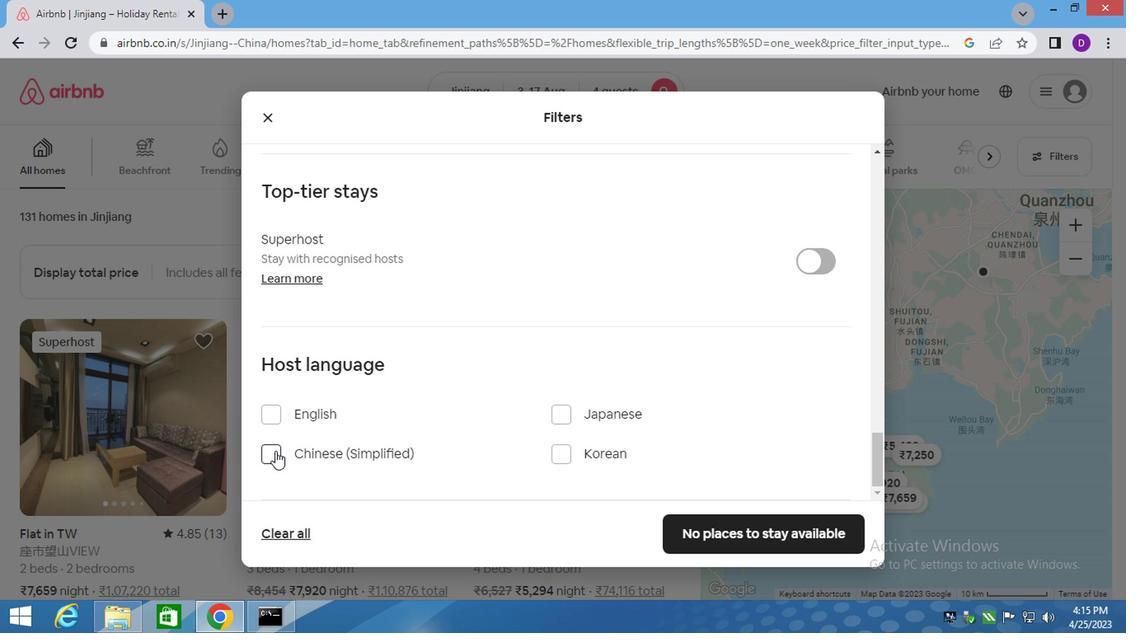 
Action: Mouse moved to (588, 460)
Screenshot: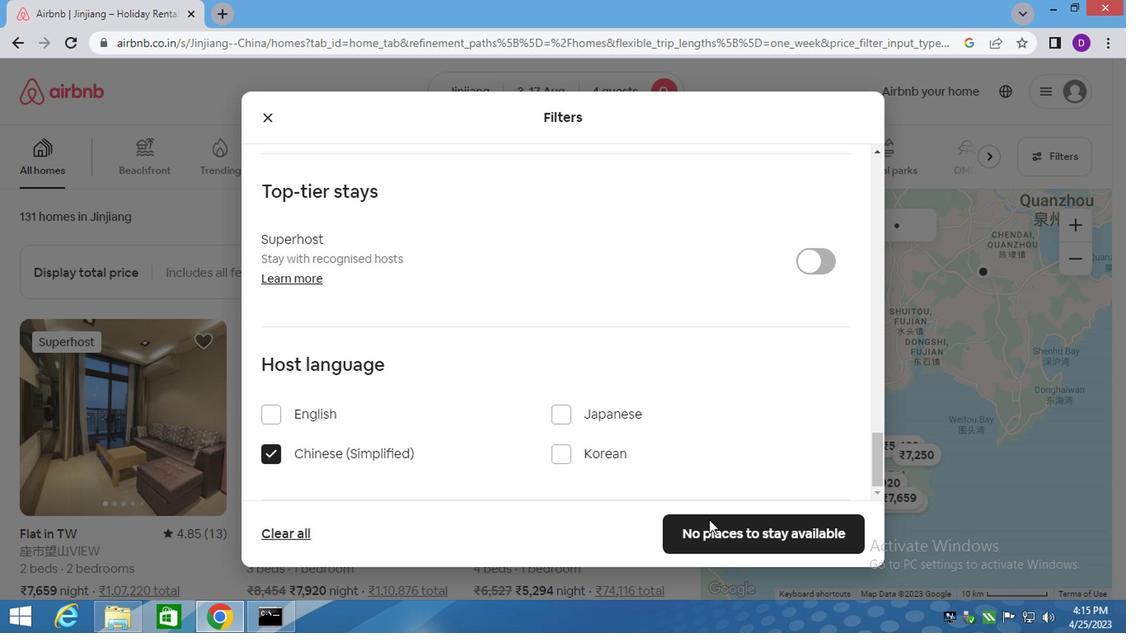 
Action: Mouse pressed left at (588, 460)
Screenshot: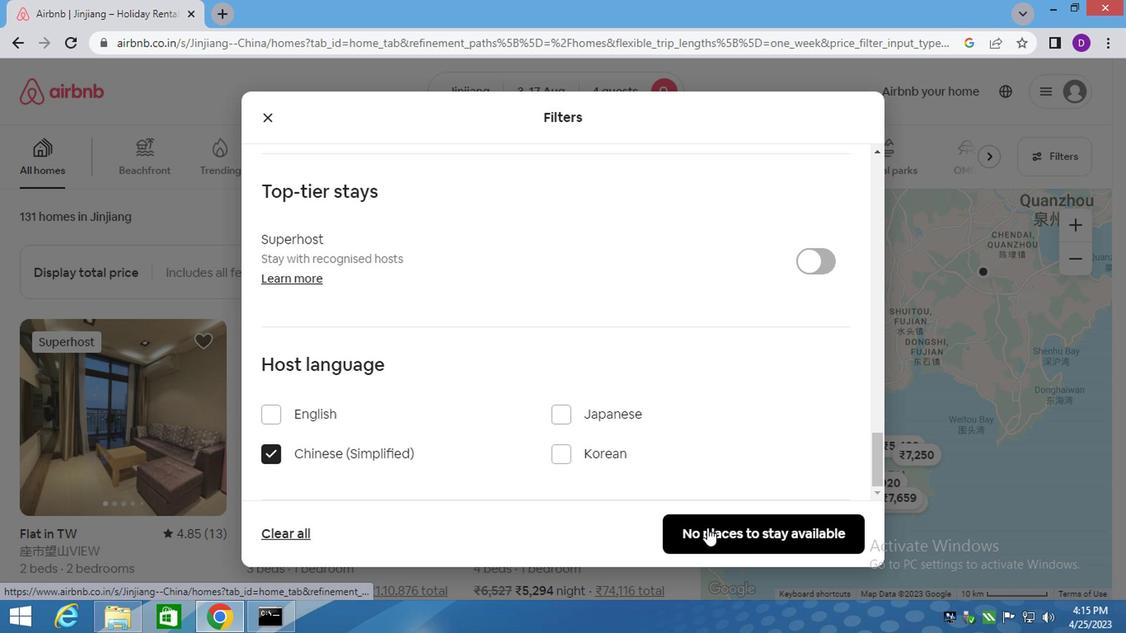 
Action: Mouse moved to (431, 275)
Screenshot: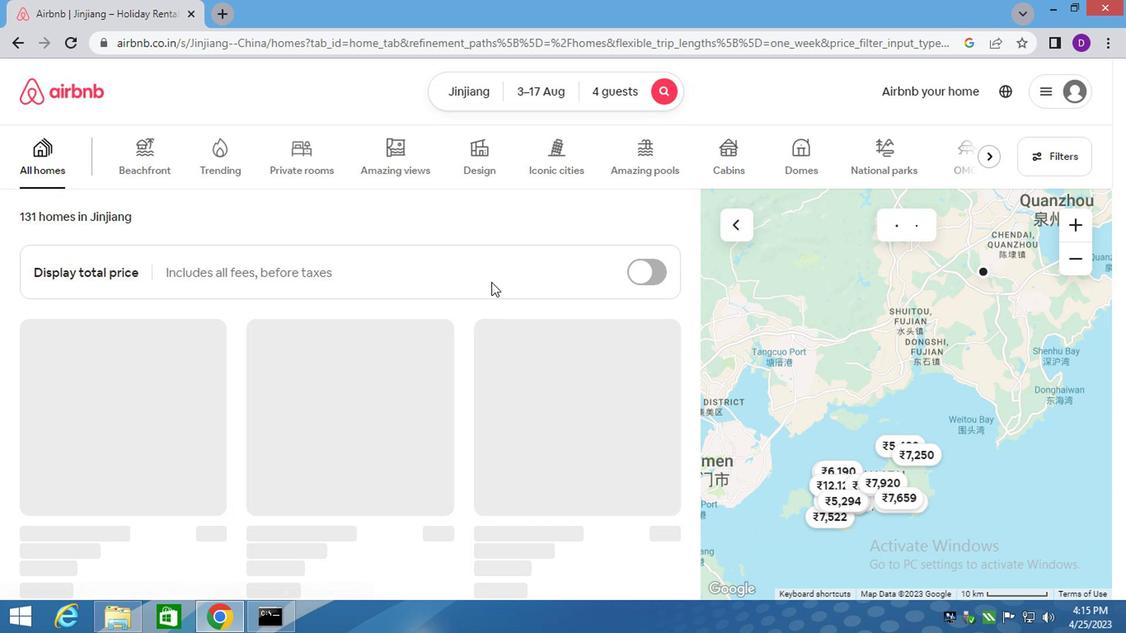 
